 Task: Find connections with filter location Bālāghāt with filter topic #Professionalwomenwith filter profile language Spanish with filter current company Athenahealth with filter school Chaudhary Charan Singh Haryana Agricultural University with filter industry Seafood Product Manufacturing with filter service category HR Consulting with filter keywords title C-Level or C-Suite.
Action: Mouse moved to (533, 66)
Screenshot: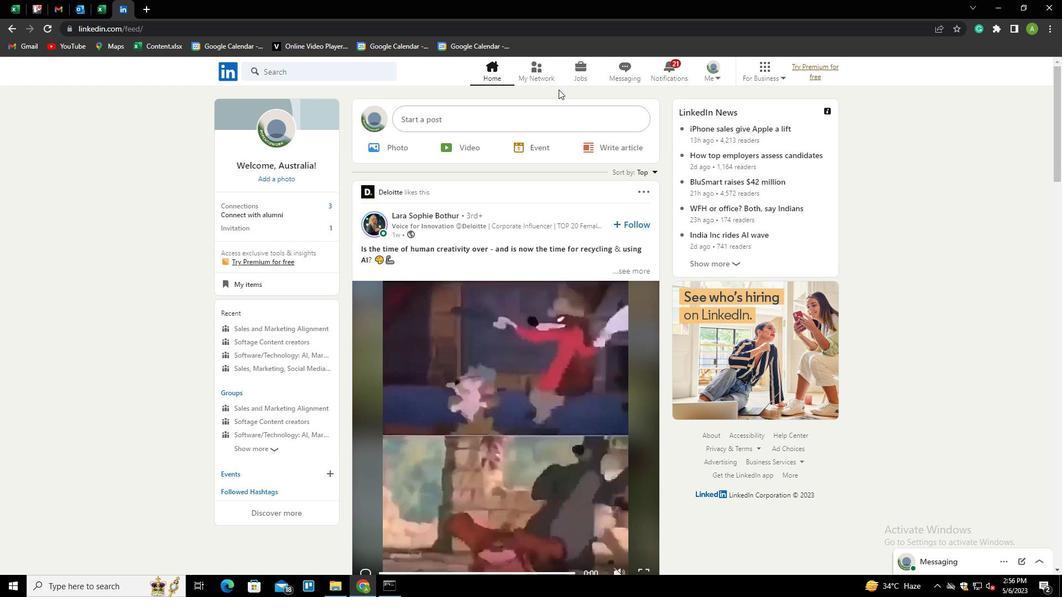 
Action: Mouse pressed left at (533, 66)
Screenshot: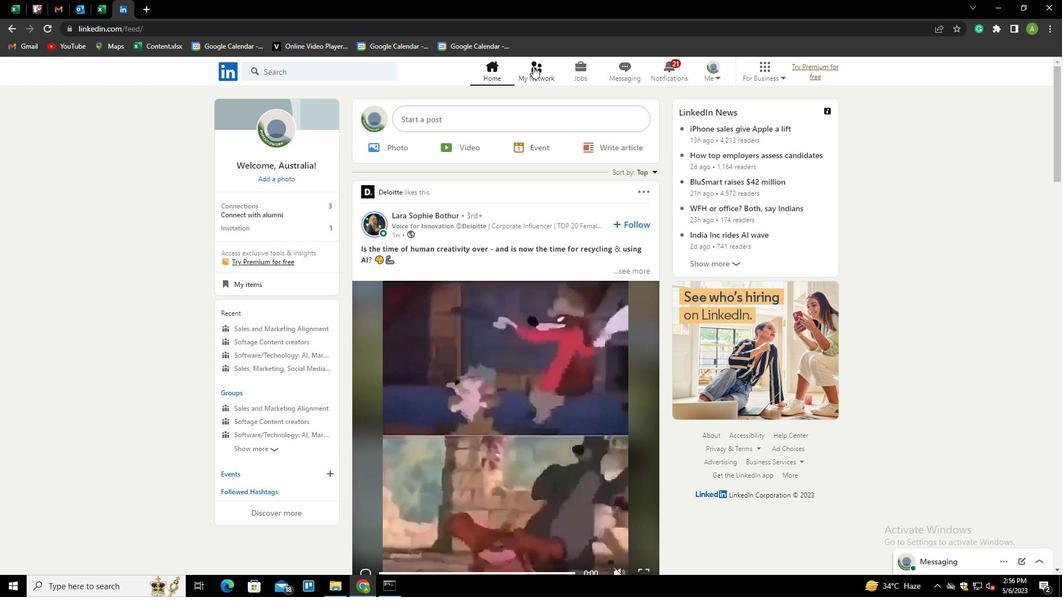 
Action: Mouse moved to (280, 134)
Screenshot: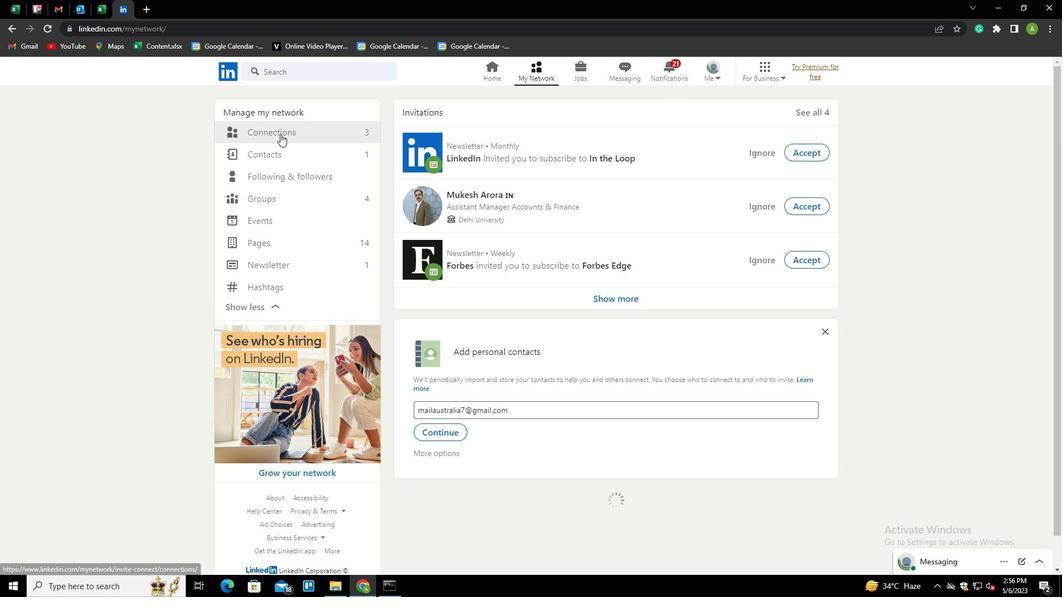 
Action: Mouse pressed left at (280, 134)
Screenshot: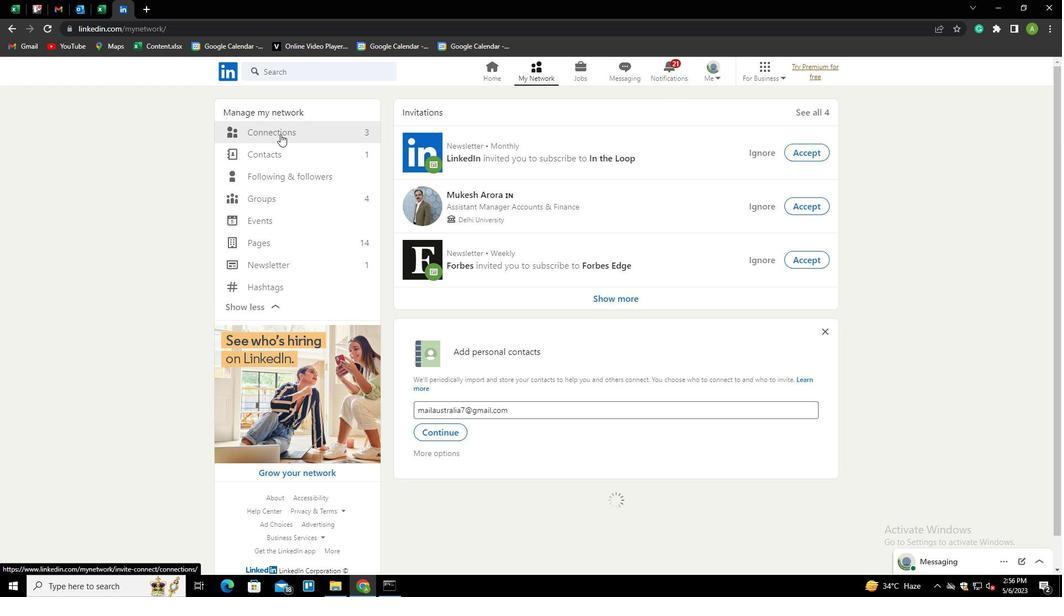 
Action: Mouse moved to (623, 132)
Screenshot: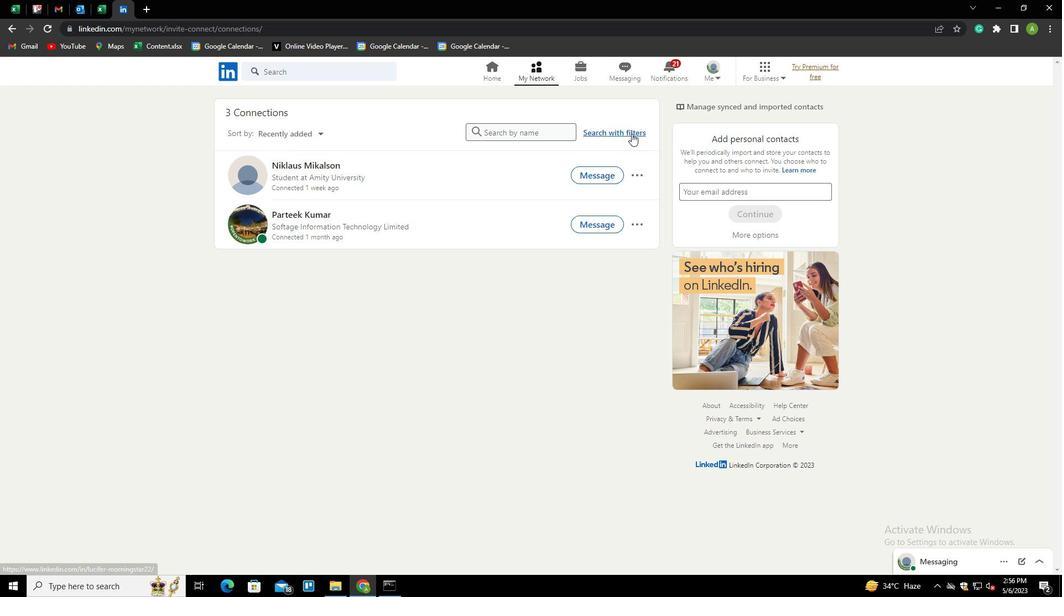 
Action: Mouse pressed left at (623, 132)
Screenshot: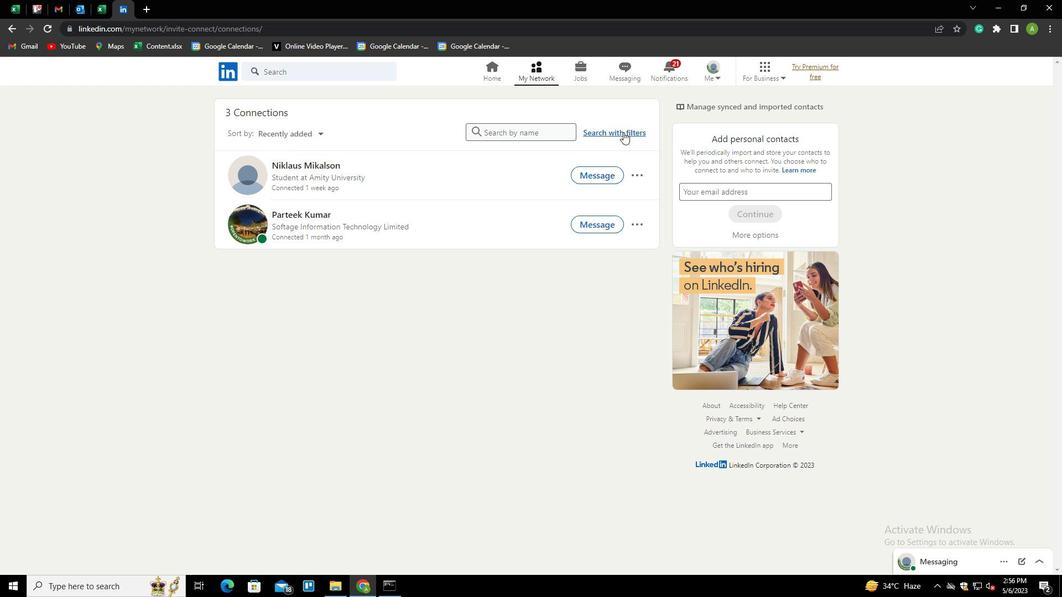 
Action: Mouse moved to (566, 103)
Screenshot: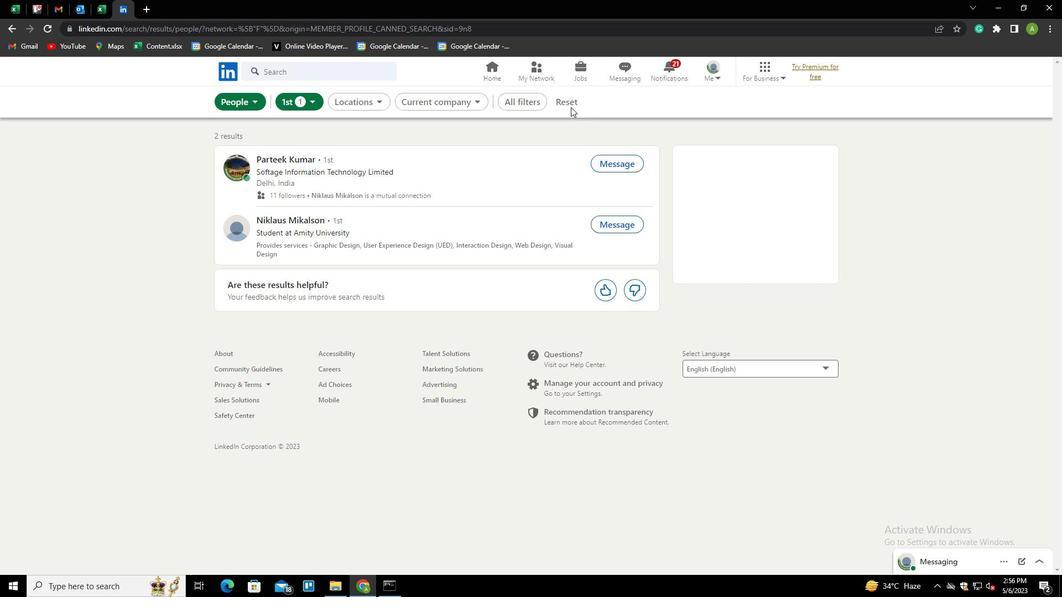 
Action: Mouse pressed left at (566, 103)
Screenshot: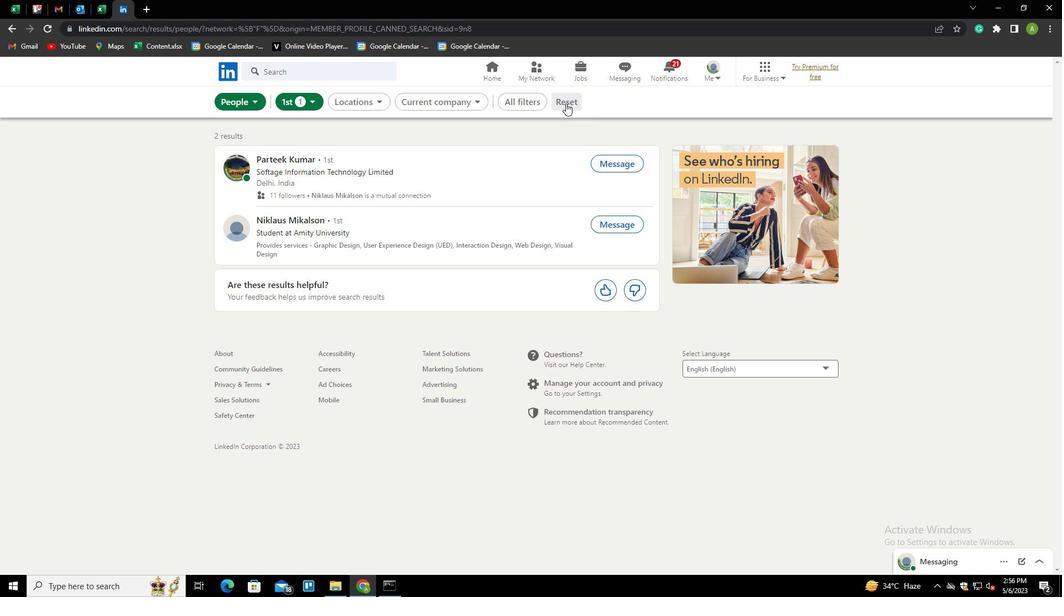 
Action: Mouse moved to (546, 102)
Screenshot: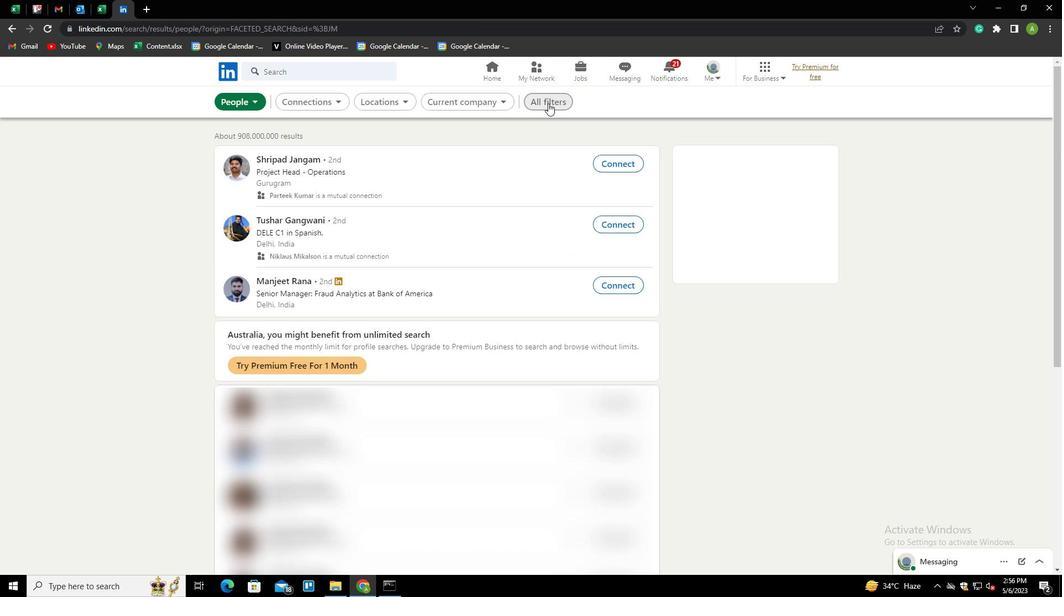 
Action: Mouse pressed left at (546, 102)
Screenshot: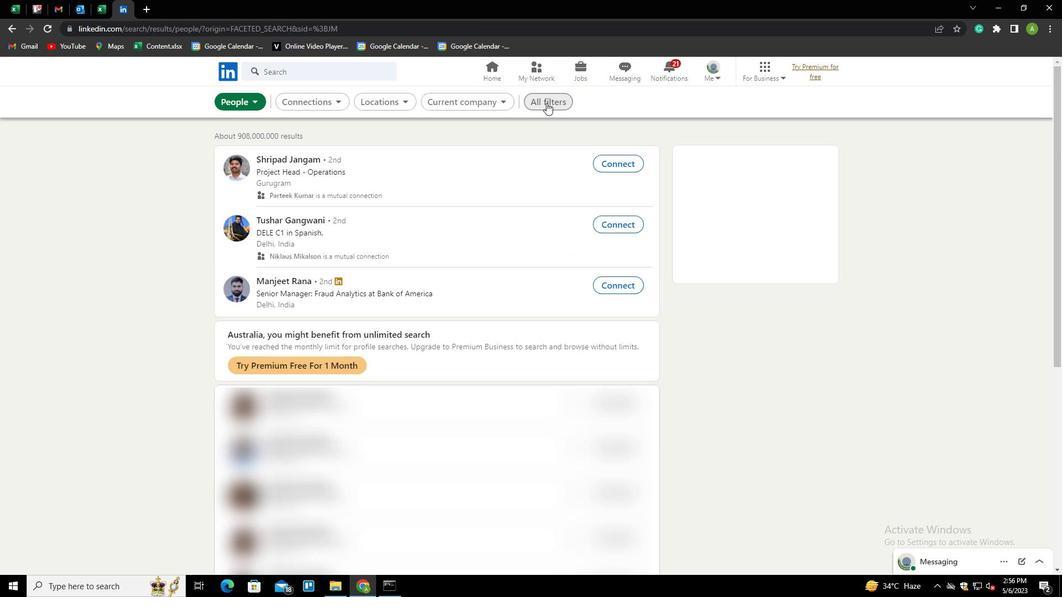 
Action: Mouse moved to (824, 300)
Screenshot: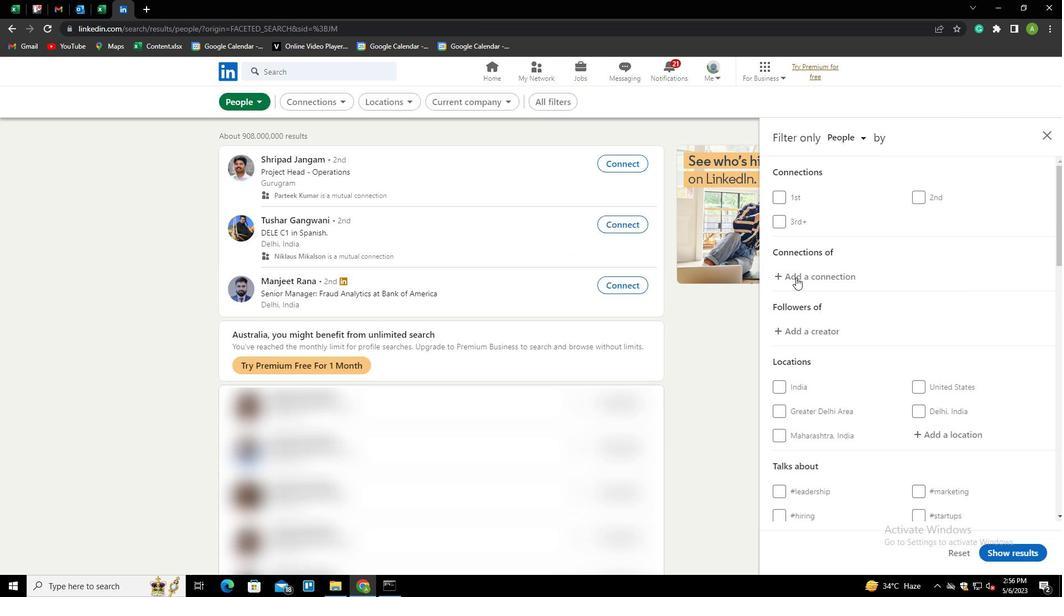 
Action: Mouse scrolled (824, 299) with delta (0, 0)
Screenshot: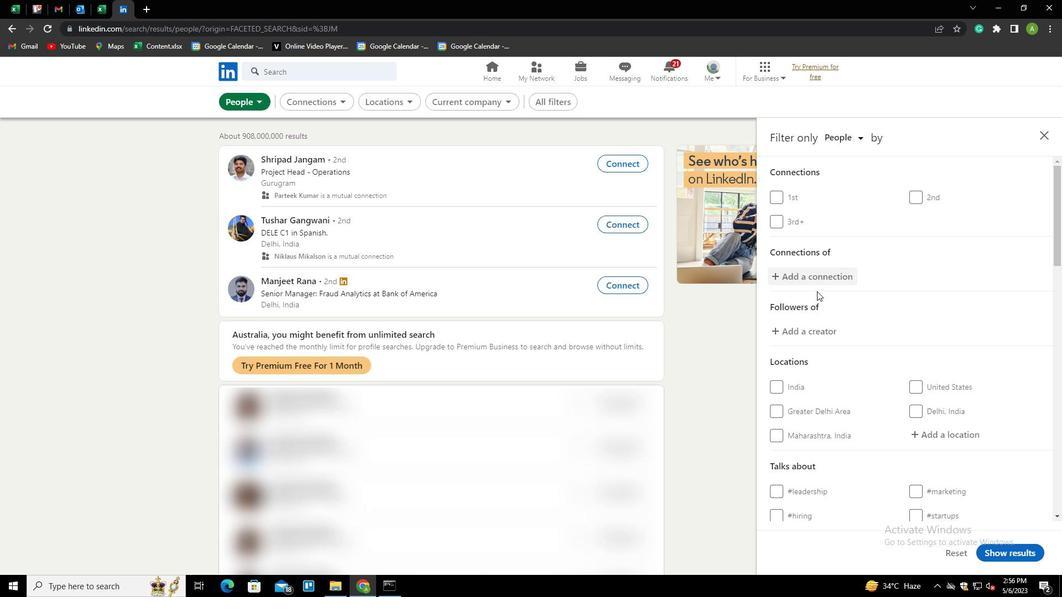 
Action: Mouse scrolled (824, 299) with delta (0, 0)
Screenshot: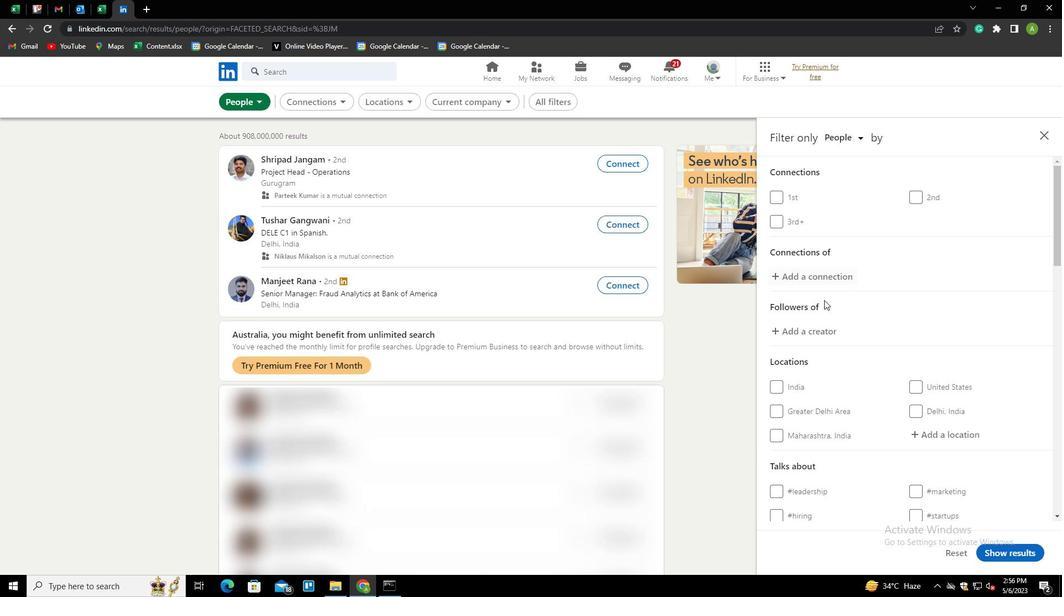 
Action: Mouse moved to (940, 321)
Screenshot: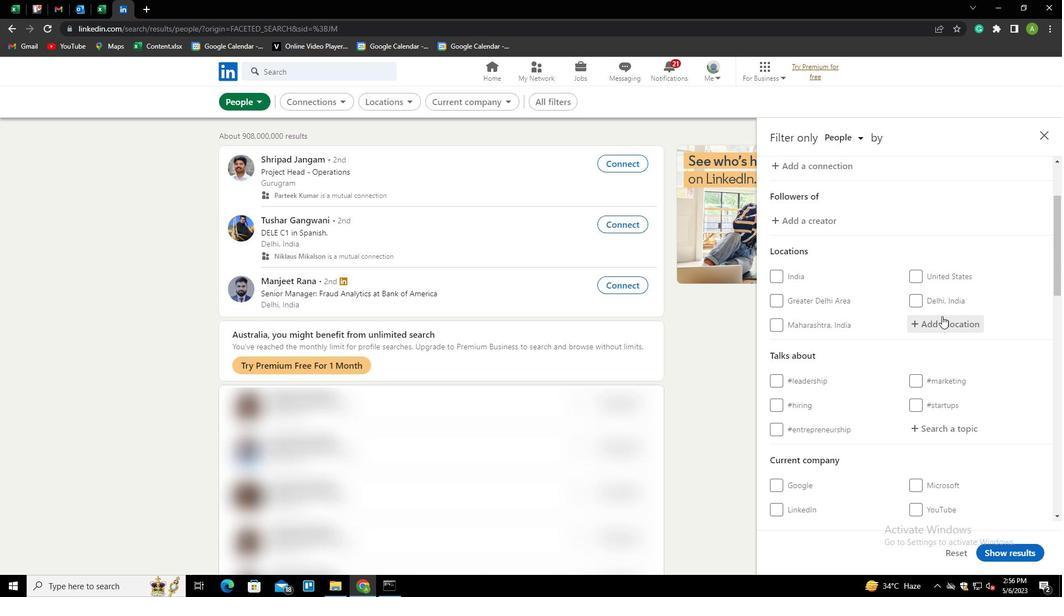 
Action: Mouse pressed left at (940, 321)
Screenshot: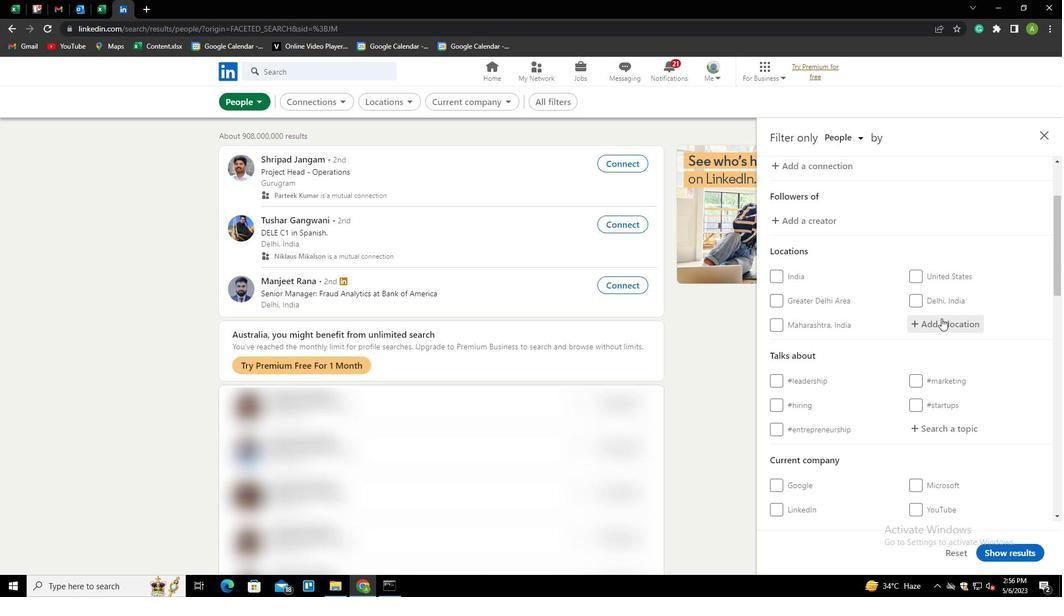 
Action: Key pressed <Key.shift>BALAGHAT<Key.down><Key.enter>
Screenshot: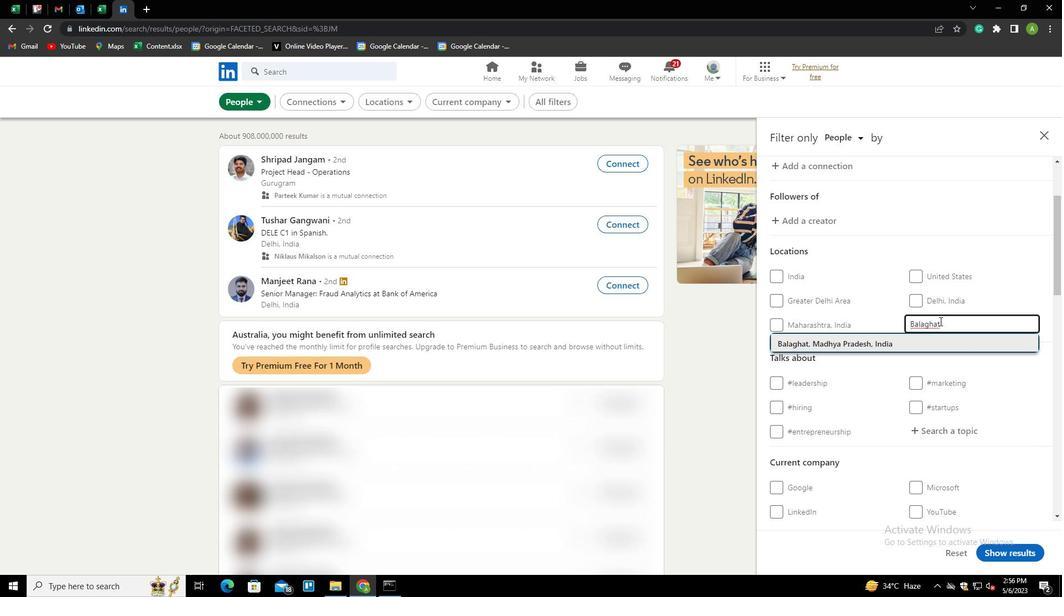 
Action: Mouse scrolled (940, 320) with delta (0, 0)
Screenshot: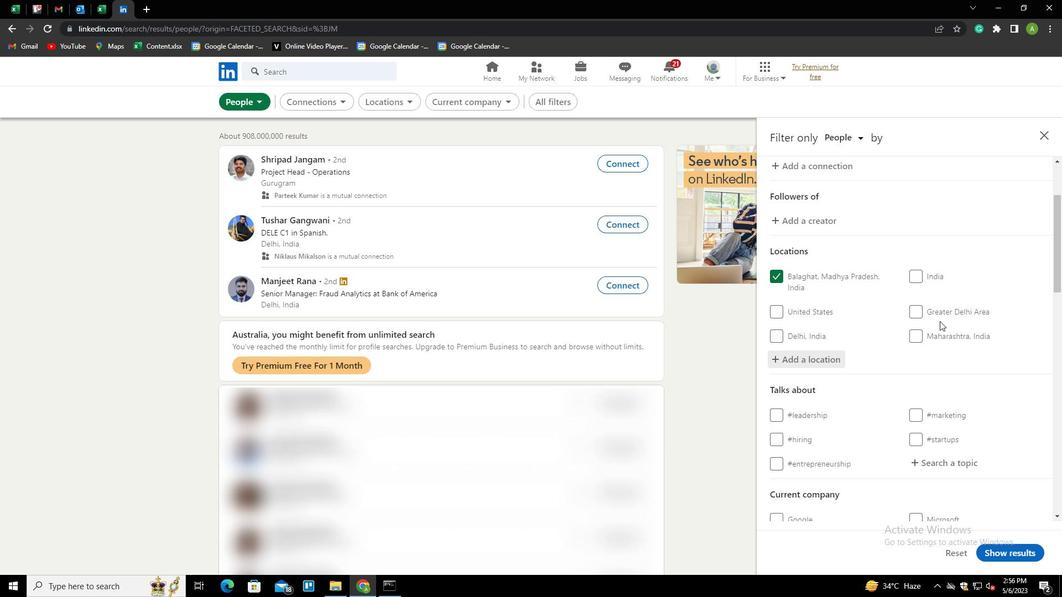
Action: Mouse scrolled (940, 320) with delta (0, 0)
Screenshot: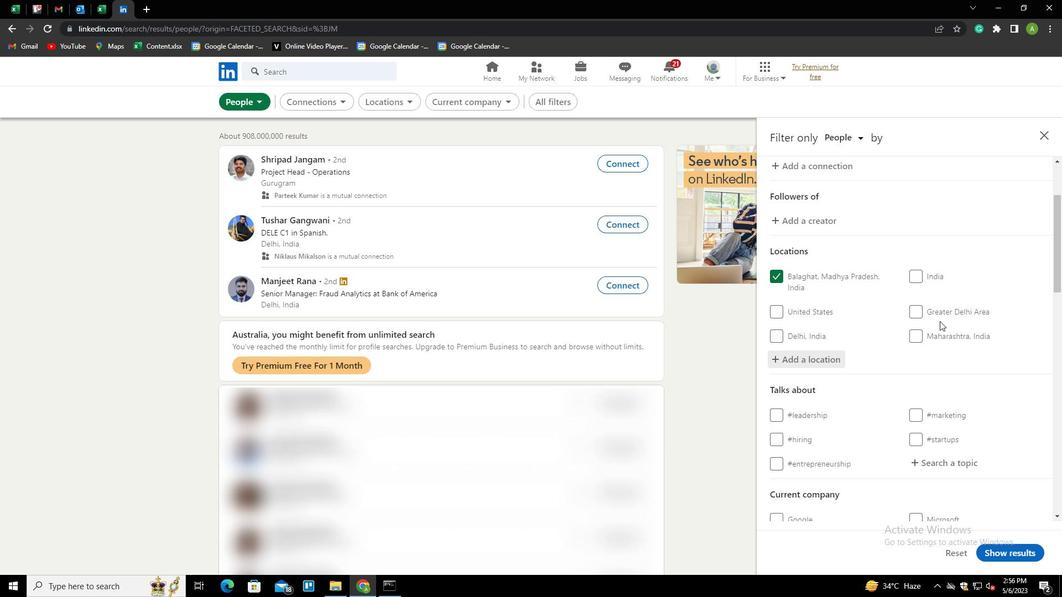 
Action: Mouse moved to (944, 348)
Screenshot: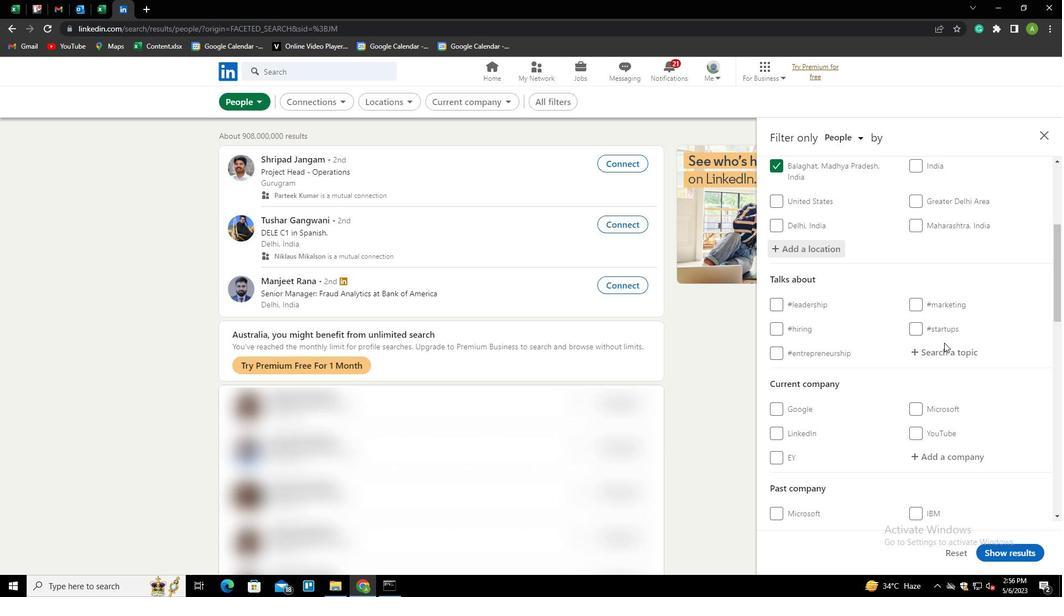 
Action: Mouse pressed left at (944, 348)
Screenshot: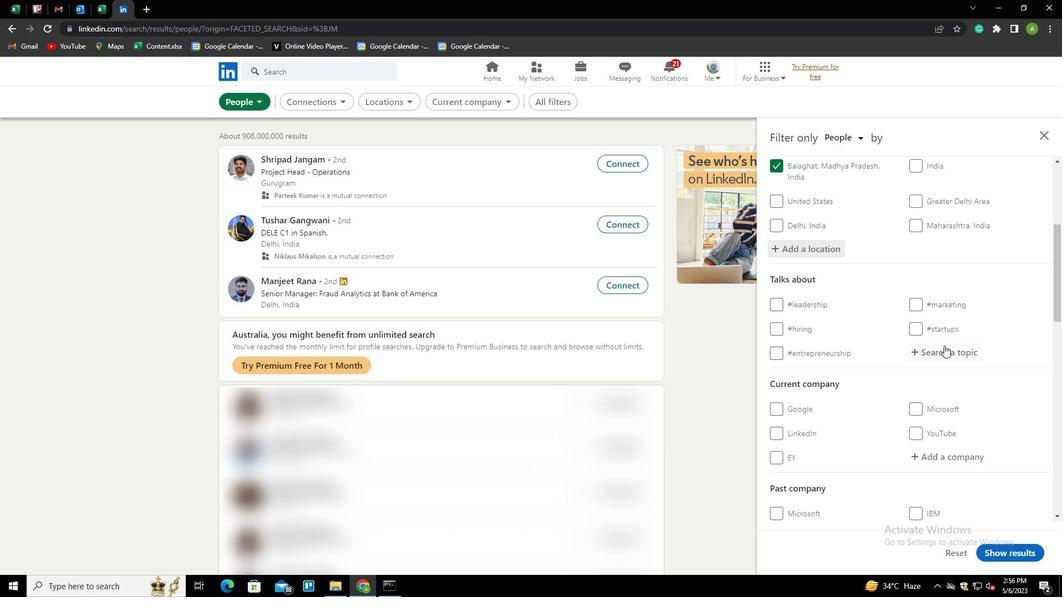 
Action: Key pressed PROFESSIONALWOMEN<Key.down><Key.enter>
Screenshot: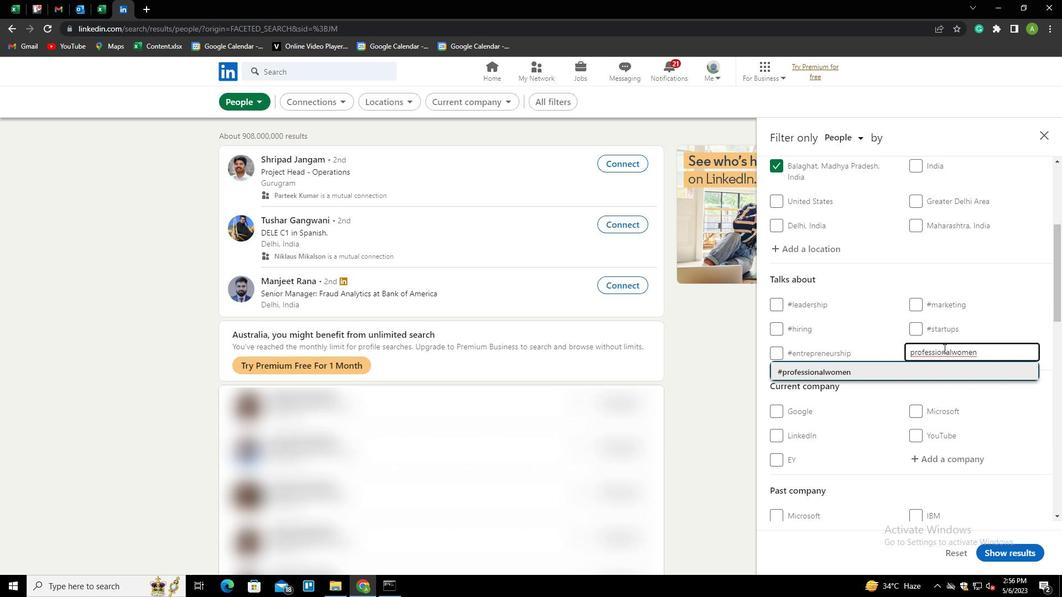 
Action: Mouse moved to (944, 349)
Screenshot: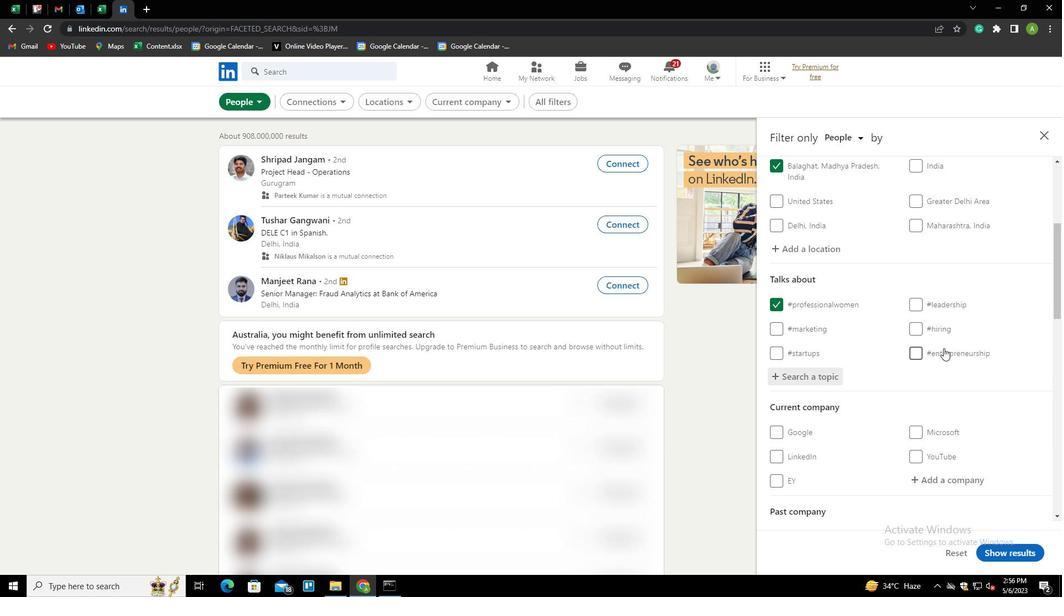 
Action: Mouse scrolled (944, 348) with delta (0, 0)
Screenshot: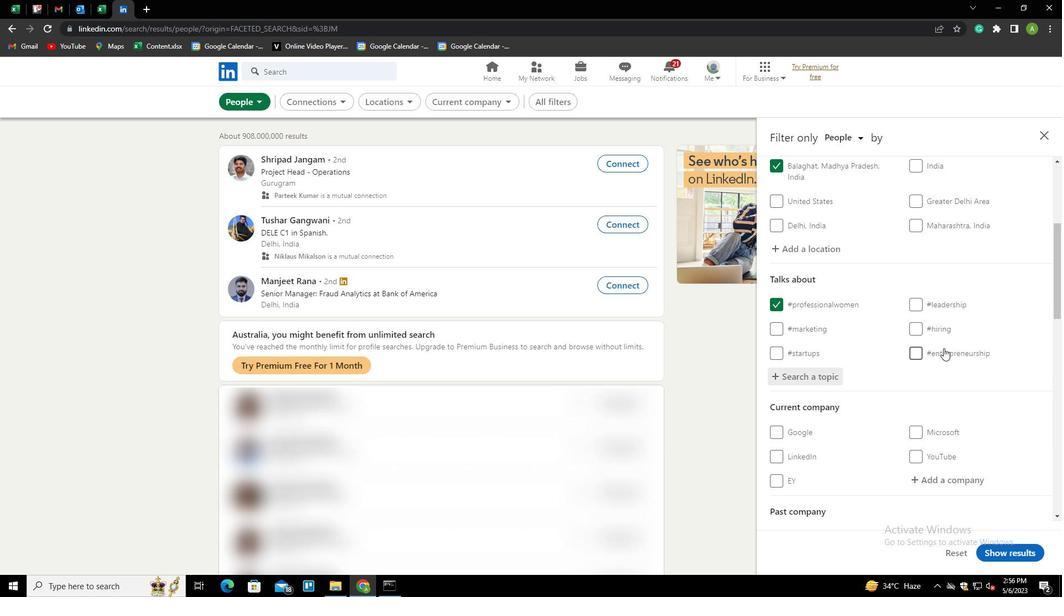 
Action: Mouse moved to (944, 349)
Screenshot: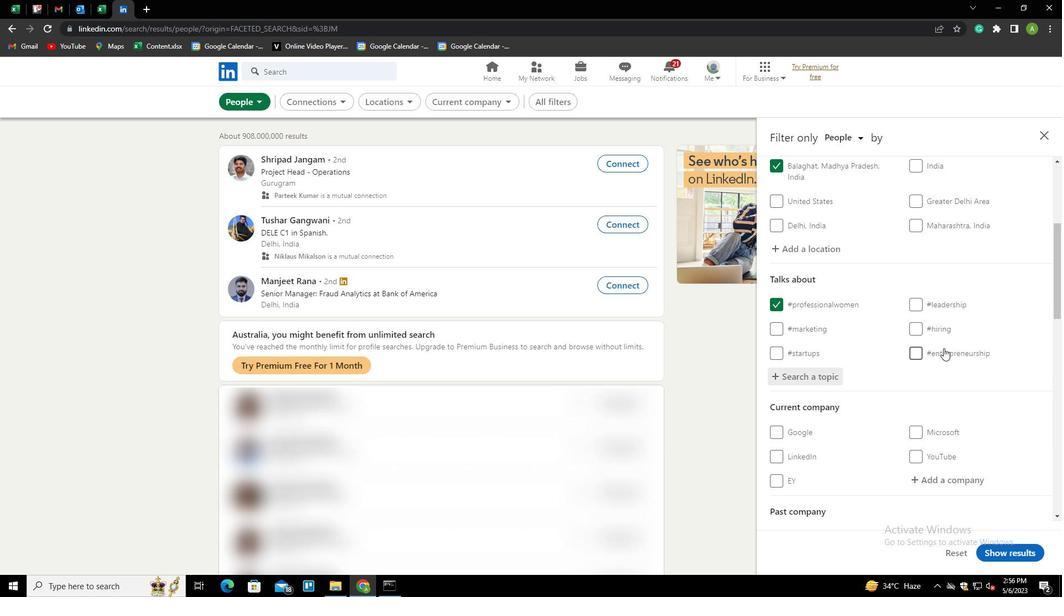 
Action: Mouse scrolled (944, 349) with delta (0, 0)
Screenshot: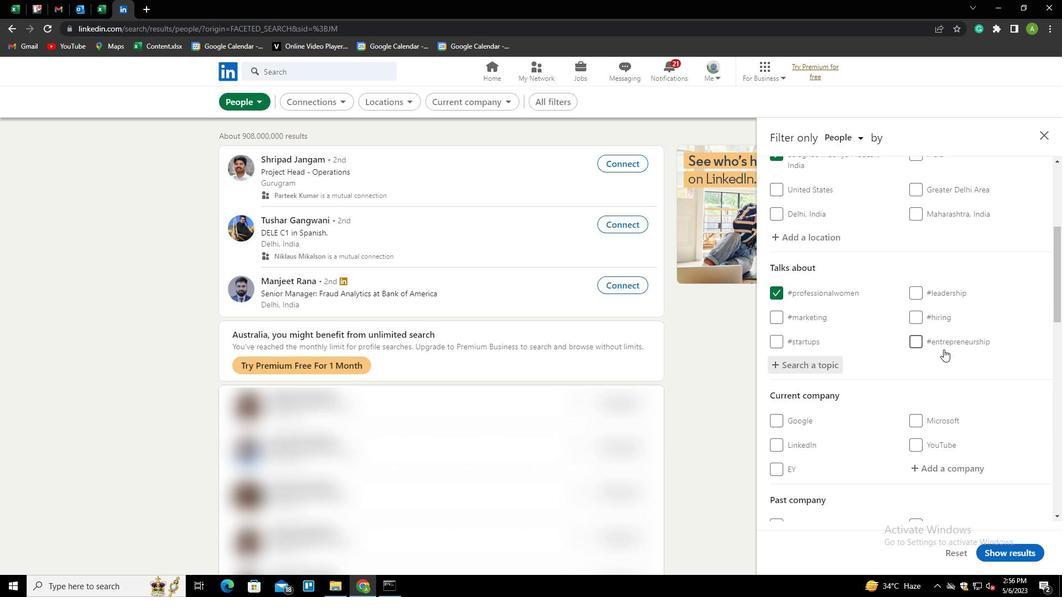 
Action: Mouse moved to (944, 349)
Screenshot: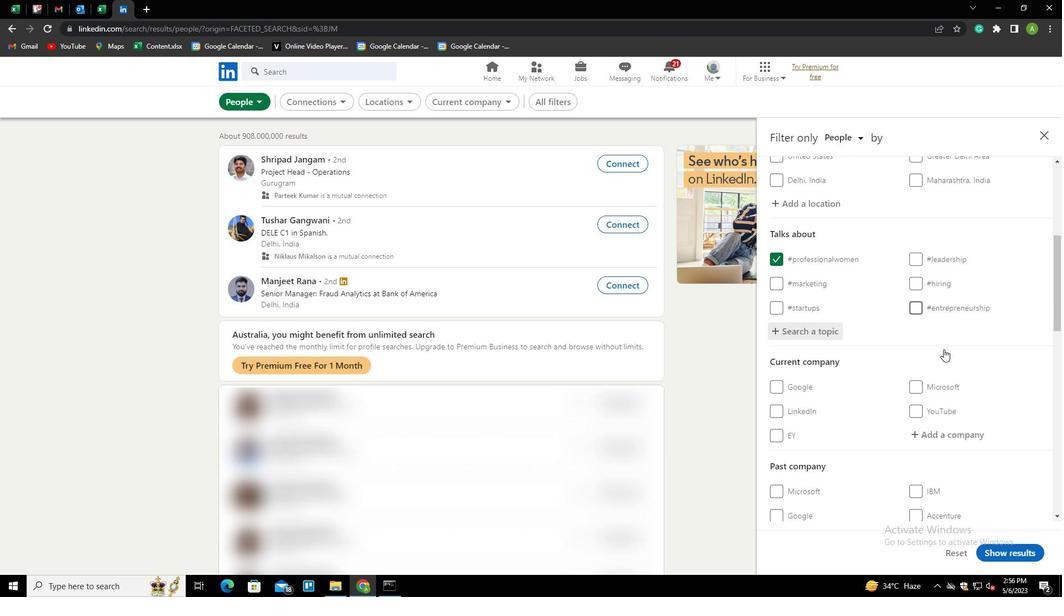 
Action: Mouse scrolled (944, 349) with delta (0, 0)
Screenshot: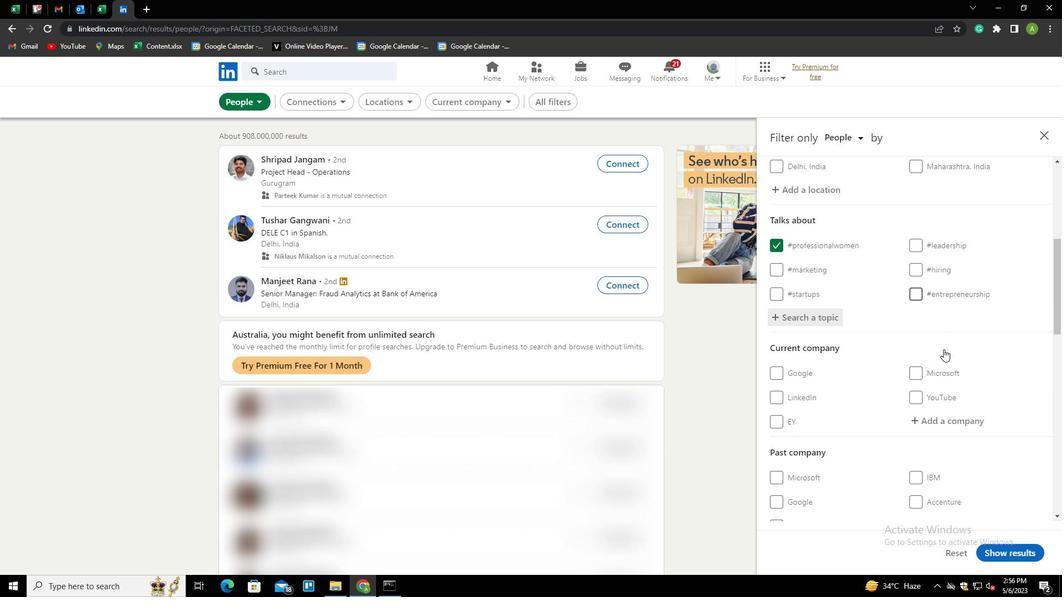 
Action: Mouse scrolled (944, 349) with delta (0, 0)
Screenshot: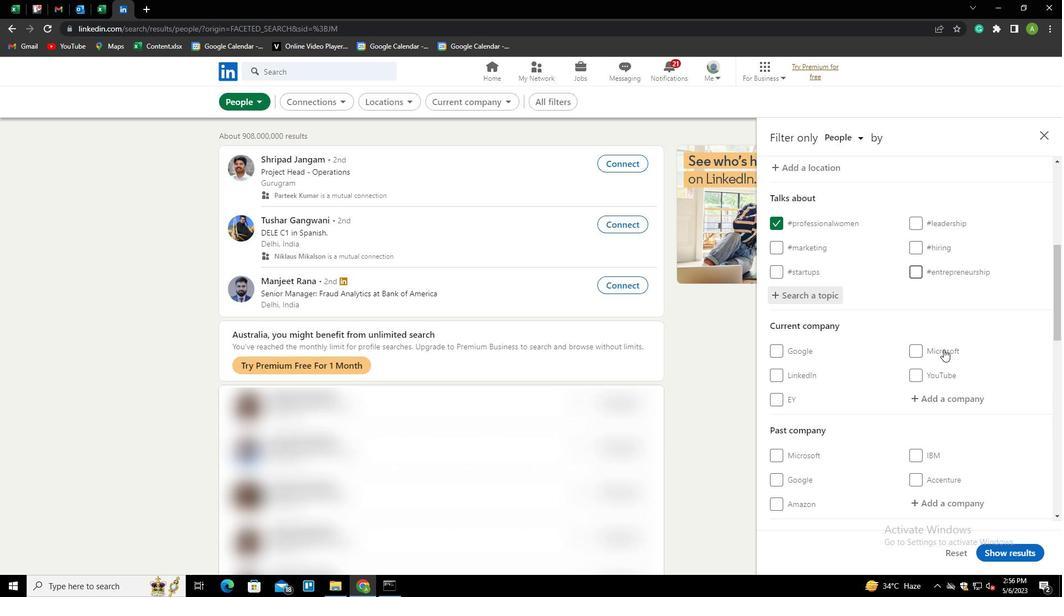 
Action: Mouse scrolled (944, 349) with delta (0, 0)
Screenshot: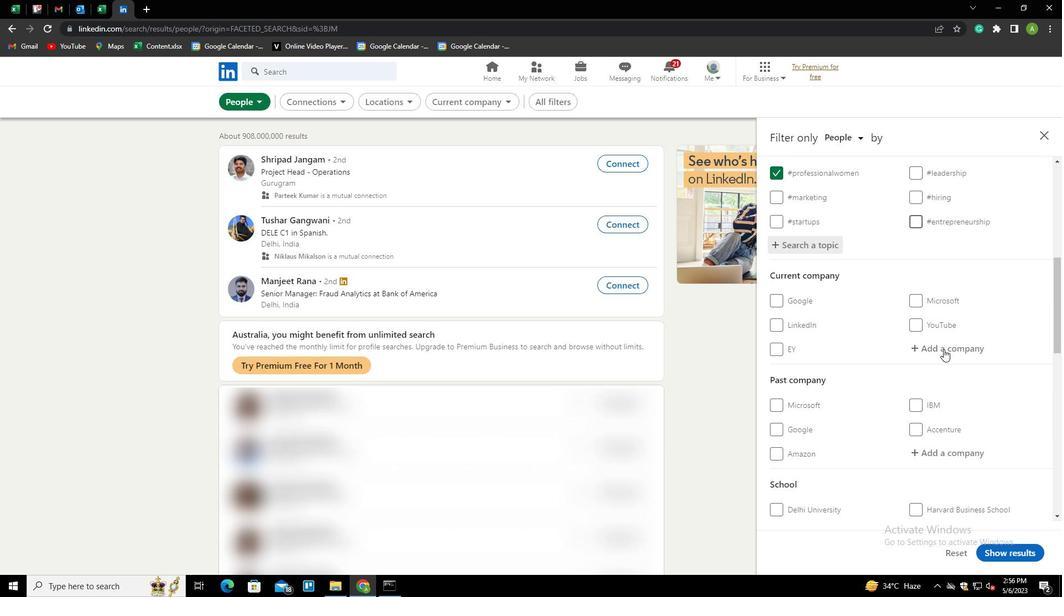 
Action: Mouse moved to (945, 351)
Screenshot: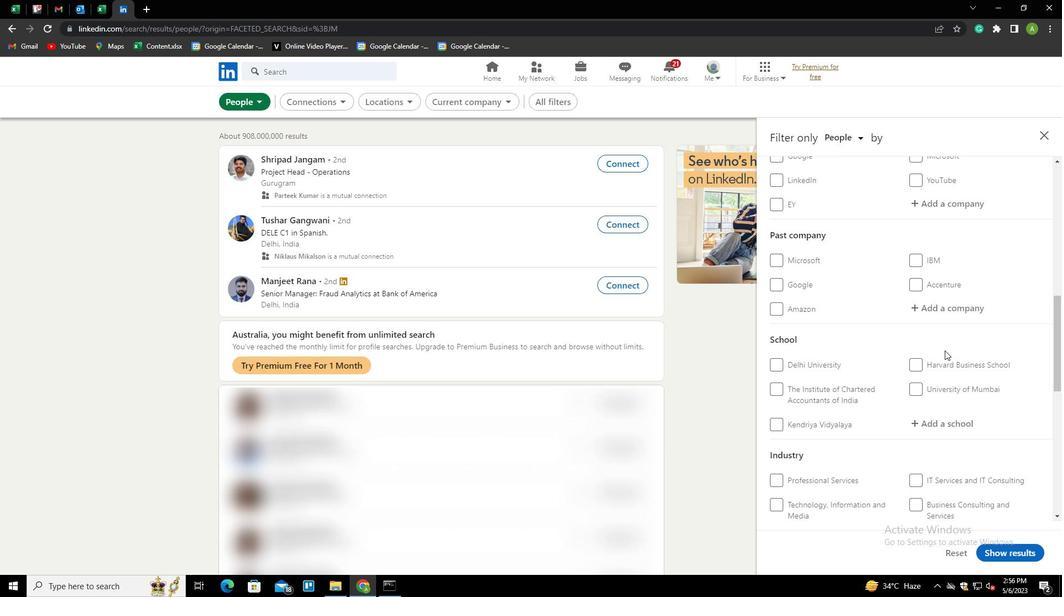 
Action: Mouse scrolled (945, 350) with delta (0, 0)
Screenshot: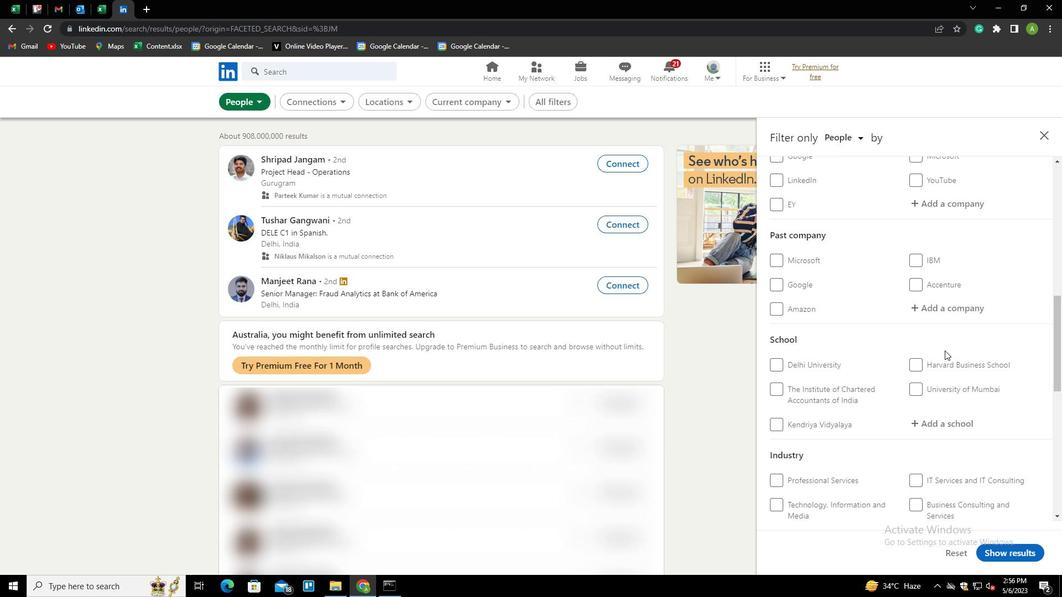 
Action: Mouse moved to (945, 353)
Screenshot: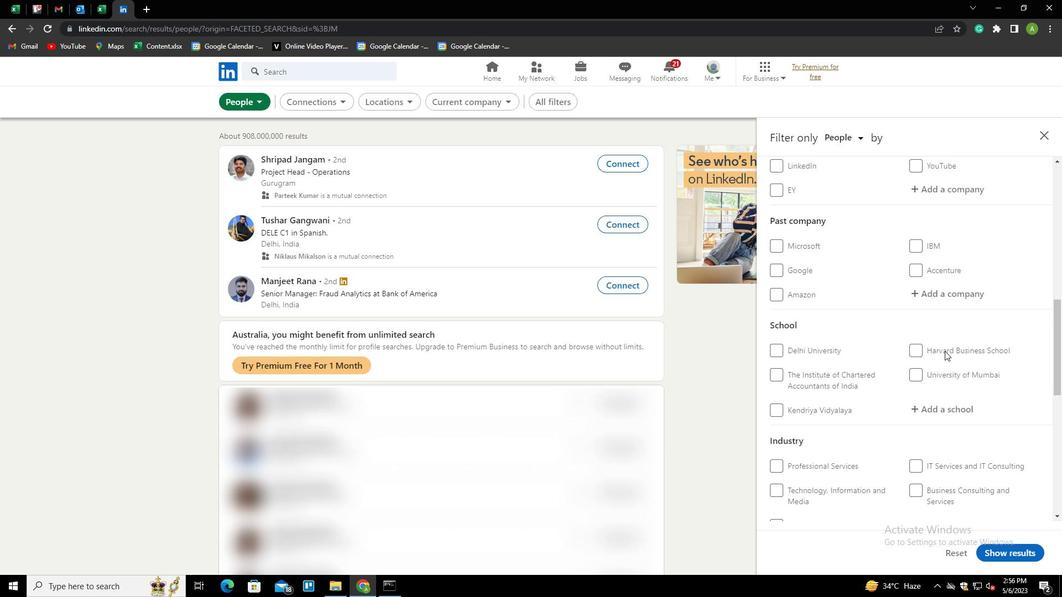 
Action: Mouse scrolled (945, 353) with delta (0, 0)
Screenshot: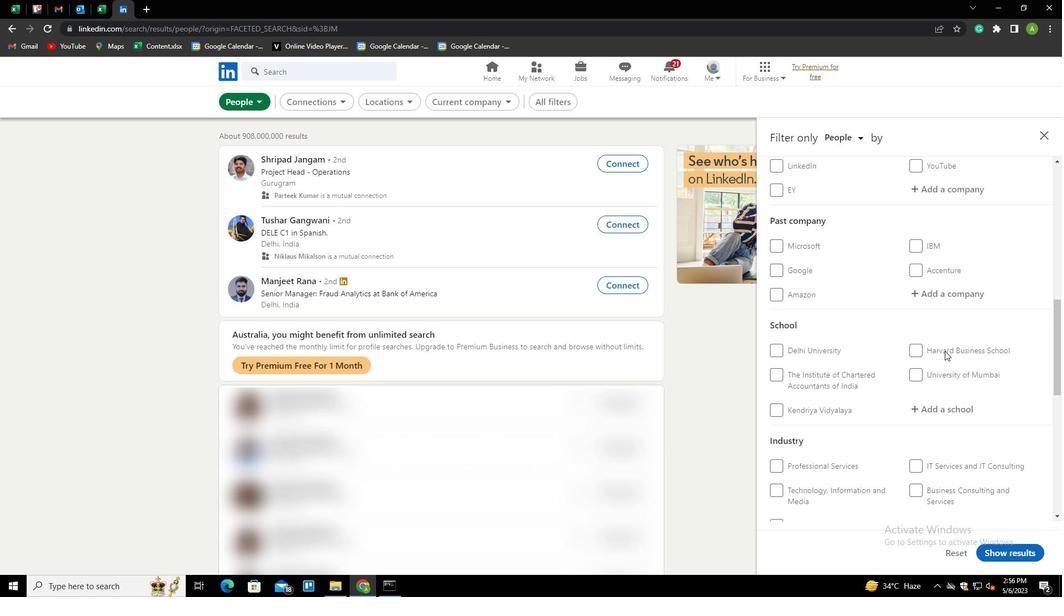 
Action: Mouse scrolled (945, 353) with delta (0, 0)
Screenshot: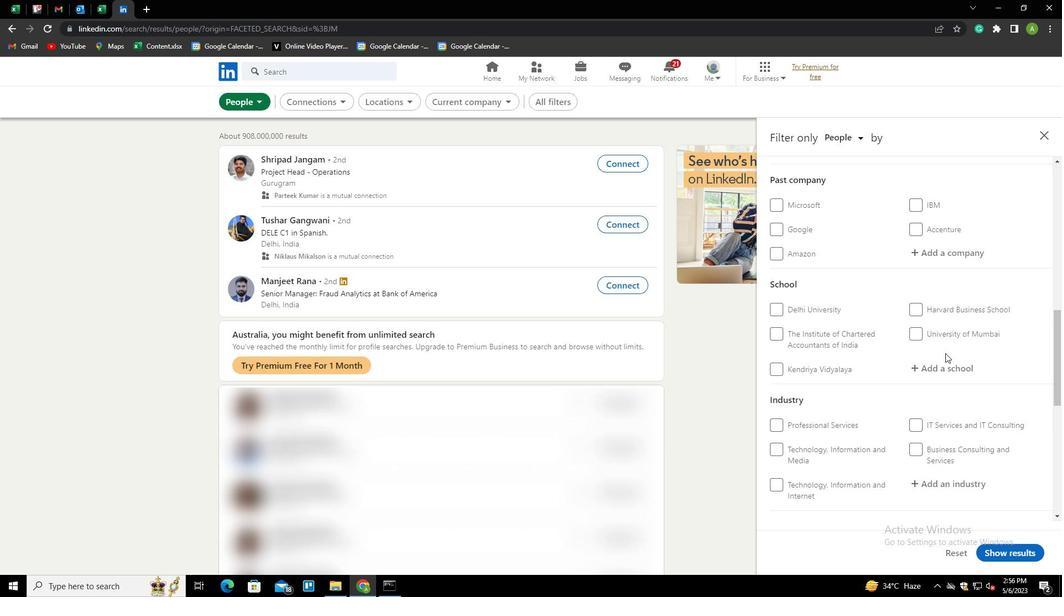 
Action: Mouse scrolled (945, 353) with delta (0, 0)
Screenshot: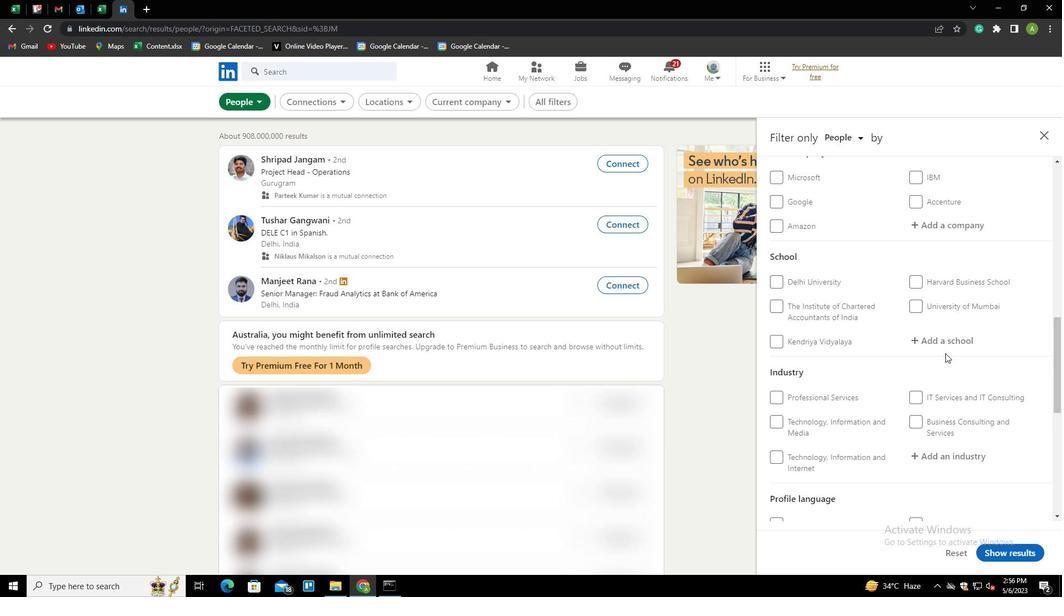 
Action: Mouse scrolled (945, 353) with delta (0, 0)
Screenshot: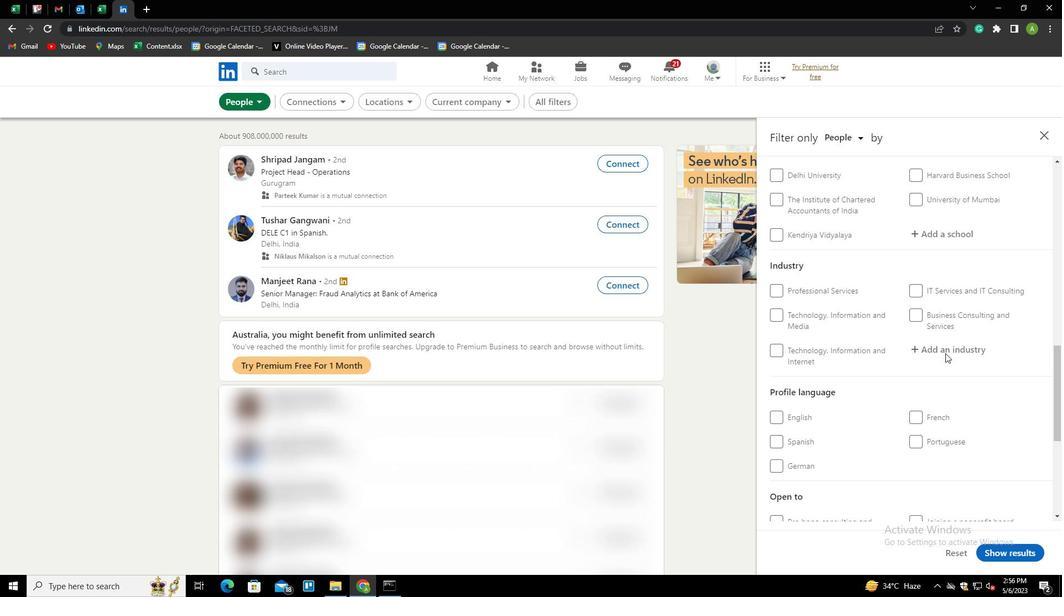 
Action: Mouse moved to (804, 357)
Screenshot: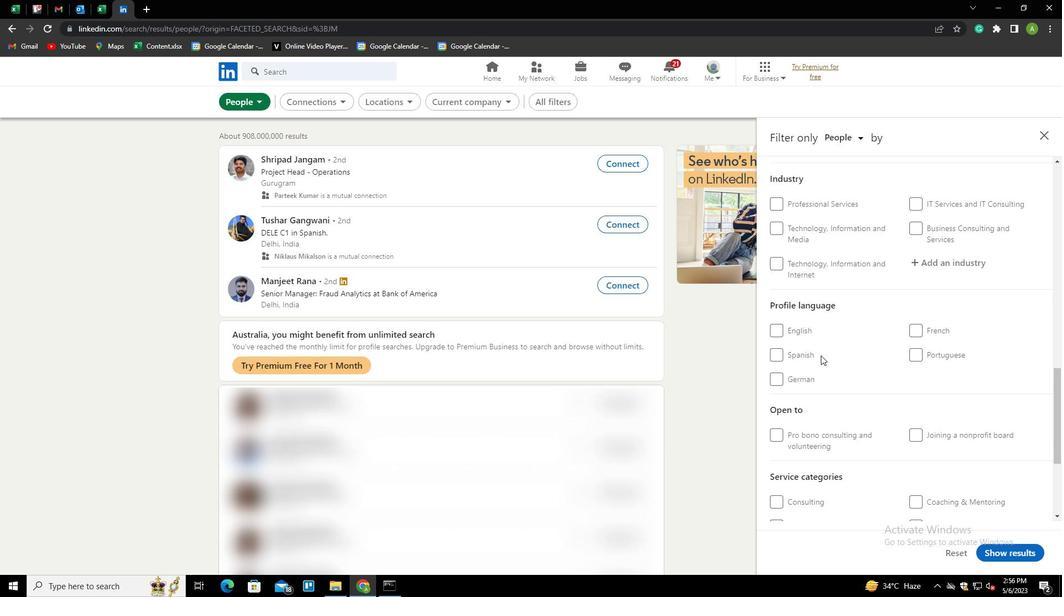 
Action: Mouse pressed left at (804, 357)
Screenshot: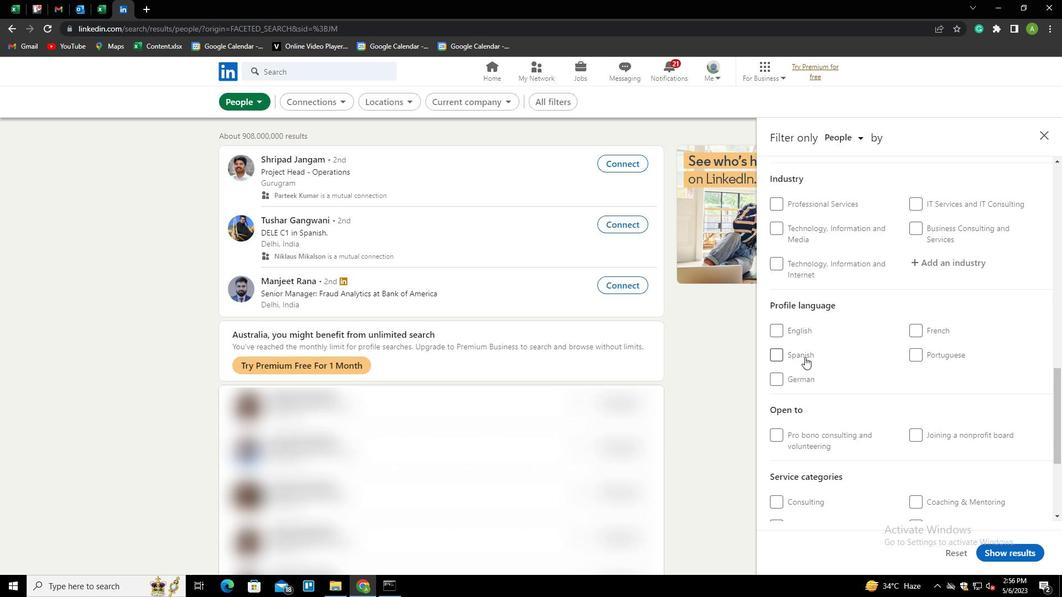 
Action: Mouse moved to (895, 351)
Screenshot: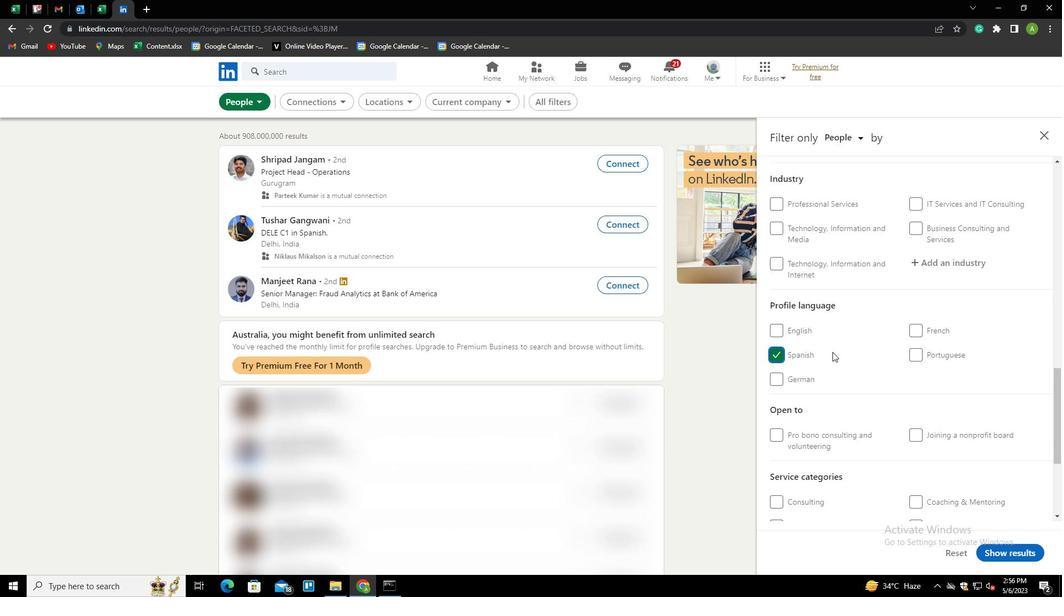 
Action: Mouse scrolled (895, 352) with delta (0, 0)
Screenshot: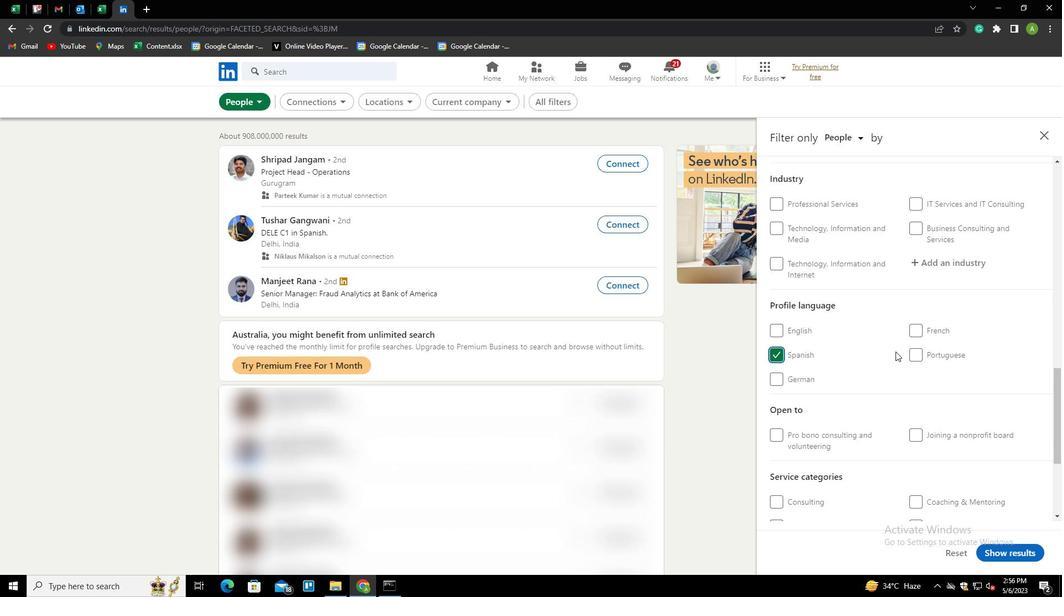 
Action: Mouse scrolled (895, 352) with delta (0, 0)
Screenshot: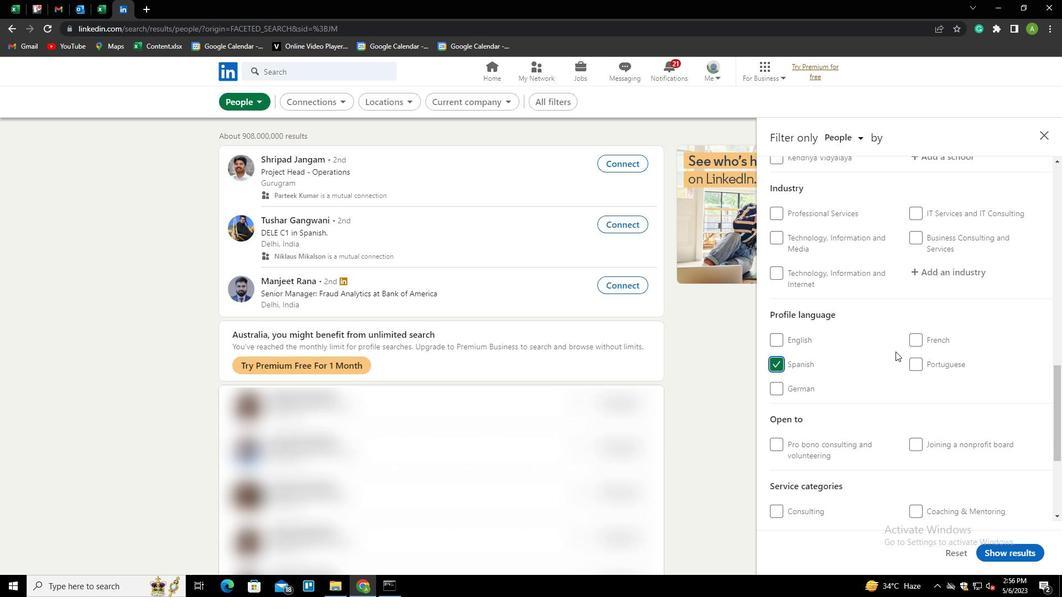 
Action: Mouse scrolled (895, 352) with delta (0, 0)
Screenshot: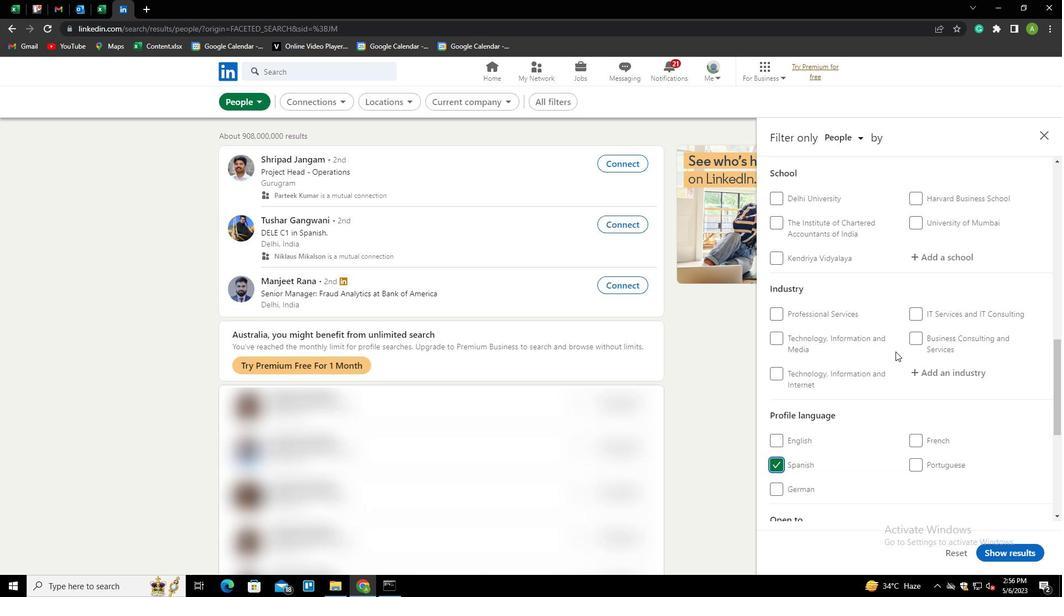 
Action: Mouse scrolled (895, 352) with delta (0, 0)
Screenshot: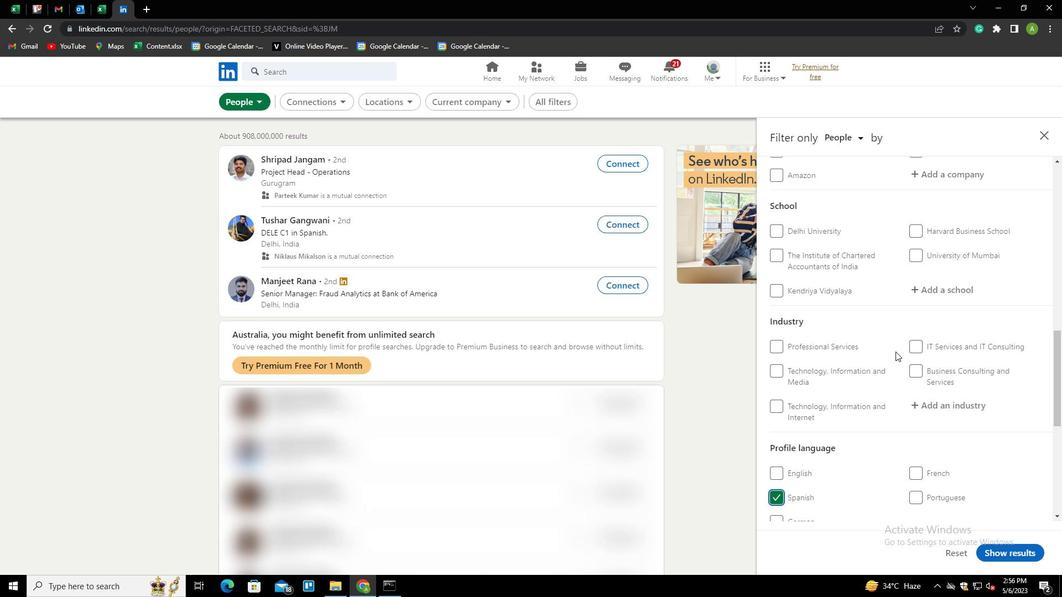 
Action: Mouse scrolled (895, 352) with delta (0, 0)
Screenshot: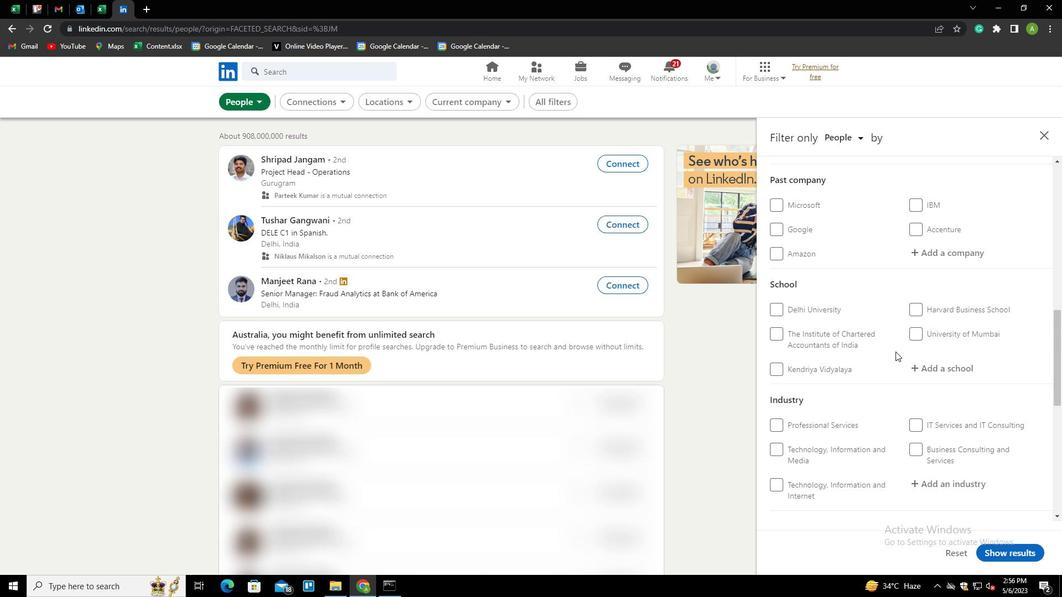 
Action: Mouse scrolled (895, 352) with delta (0, 0)
Screenshot: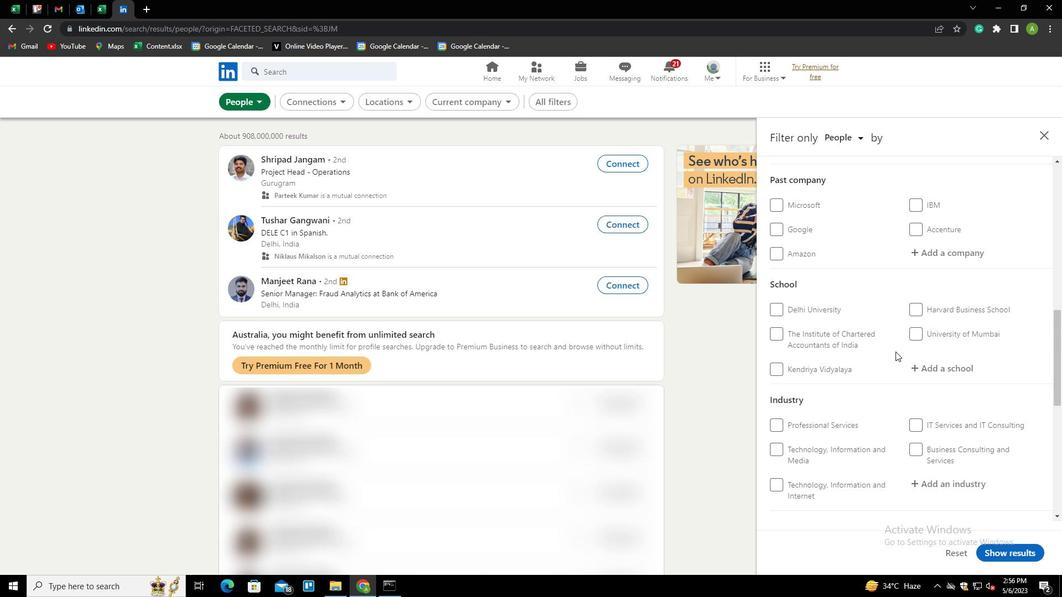 
Action: Mouse scrolled (895, 352) with delta (0, 0)
Screenshot: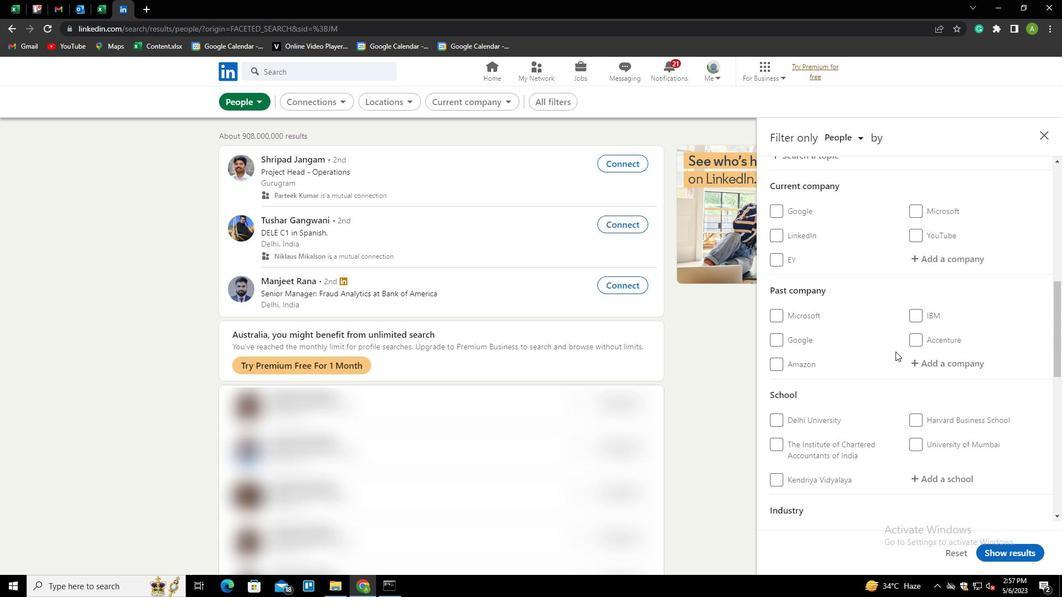 
Action: Mouse moved to (897, 351)
Screenshot: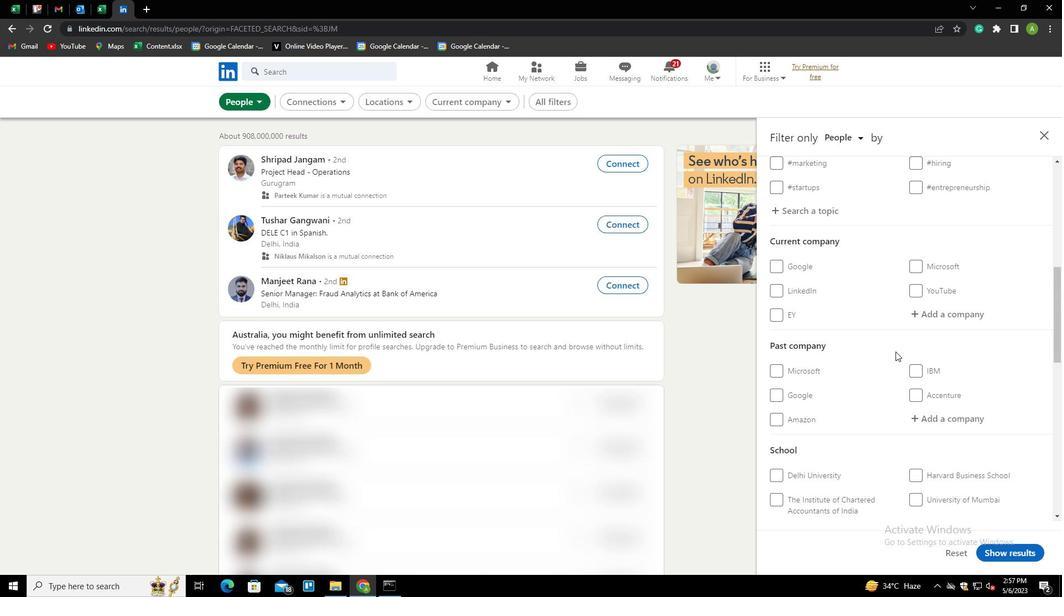 
Action: Mouse scrolled (897, 352) with delta (0, 0)
Screenshot: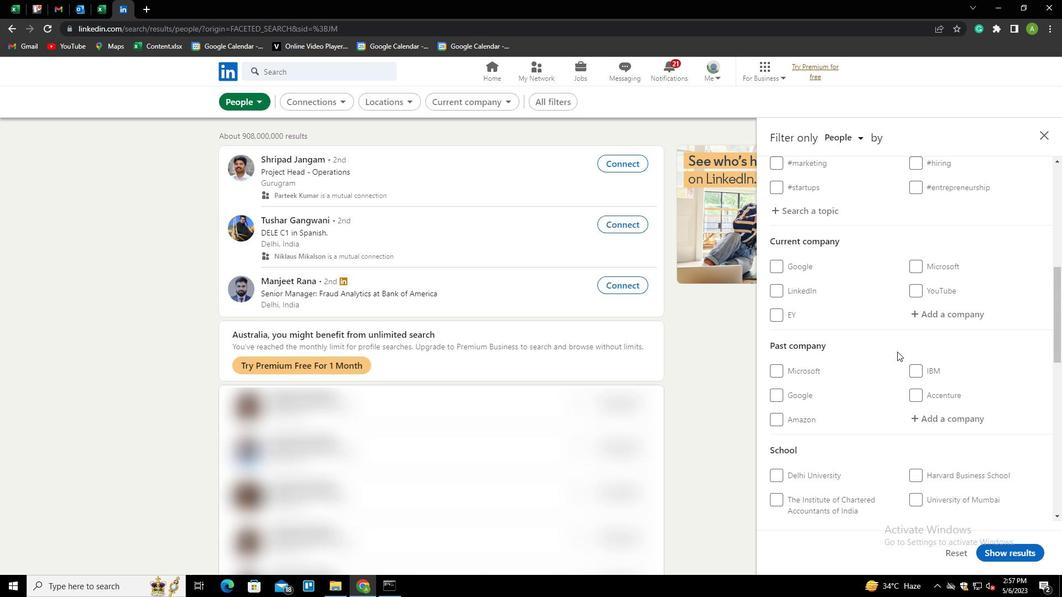 
Action: Mouse moved to (920, 370)
Screenshot: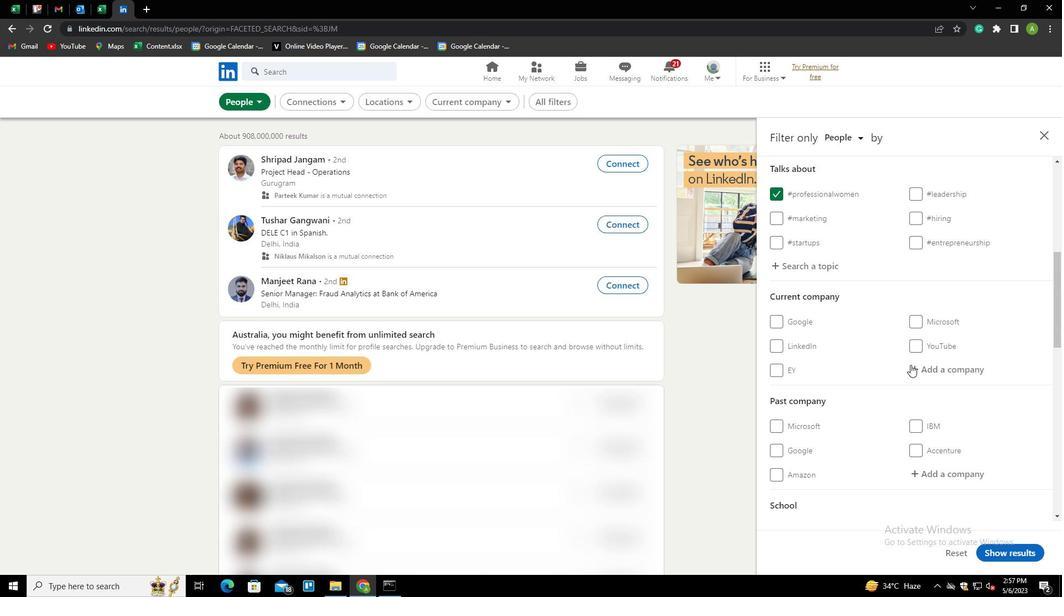 
Action: Mouse pressed left at (920, 370)
Screenshot: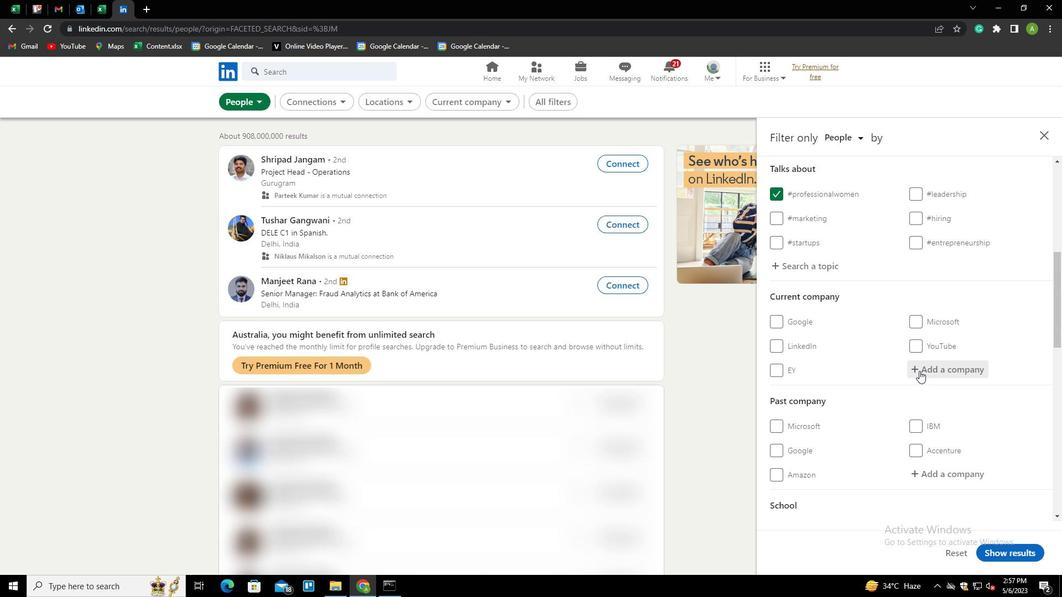 
Action: Key pressed <Key.shift>ATHENAHEALTH<Key.down><Key.enter>
Screenshot: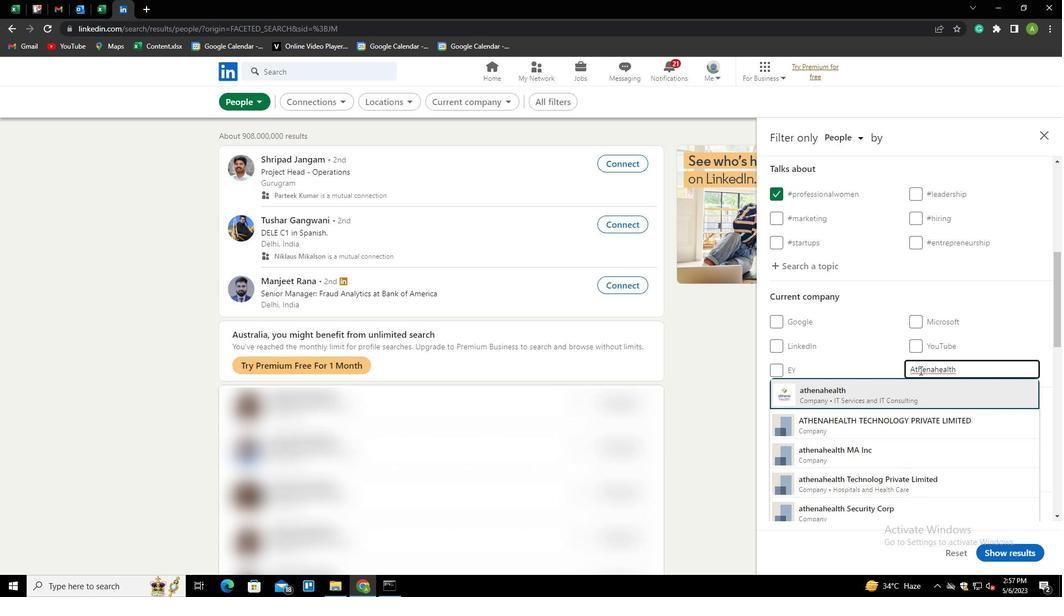 
Action: Mouse scrolled (920, 370) with delta (0, 0)
Screenshot: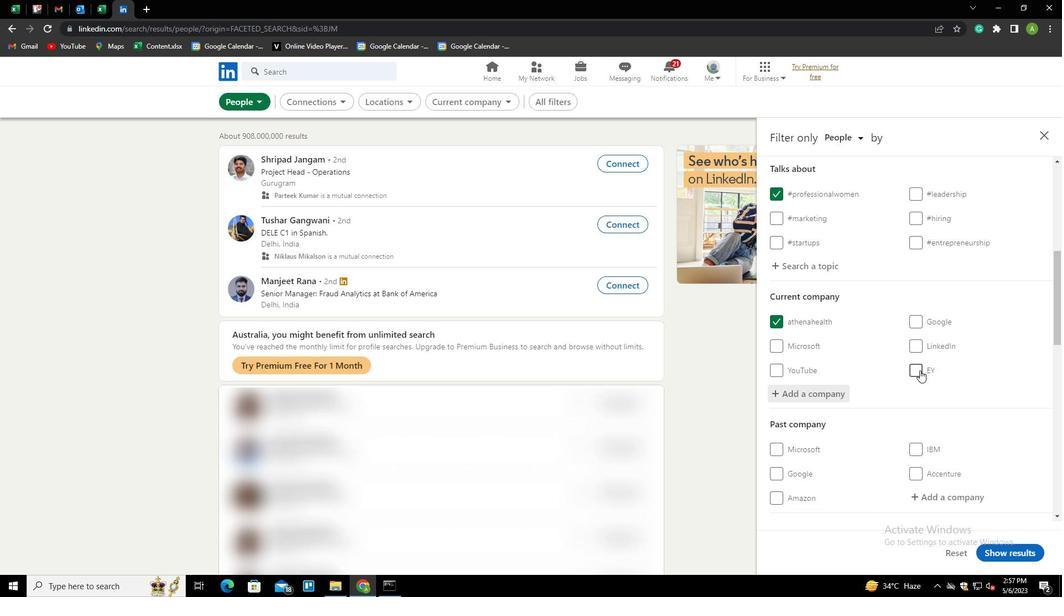 
Action: Mouse scrolled (920, 370) with delta (0, 0)
Screenshot: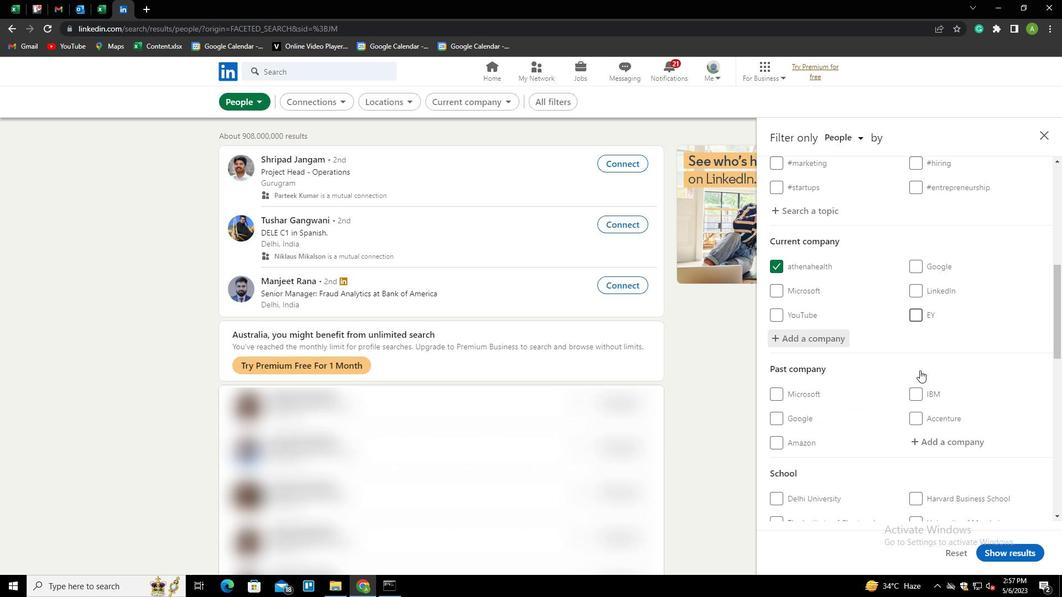 
Action: Mouse scrolled (920, 370) with delta (0, 0)
Screenshot: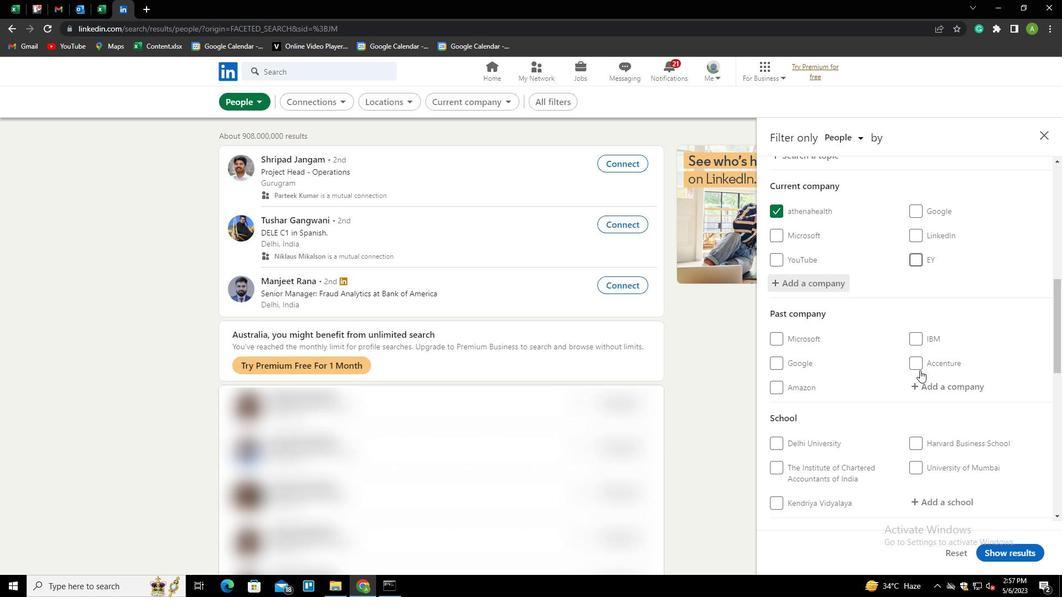 
Action: Mouse scrolled (920, 370) with delta (0, 0)
Screenshot: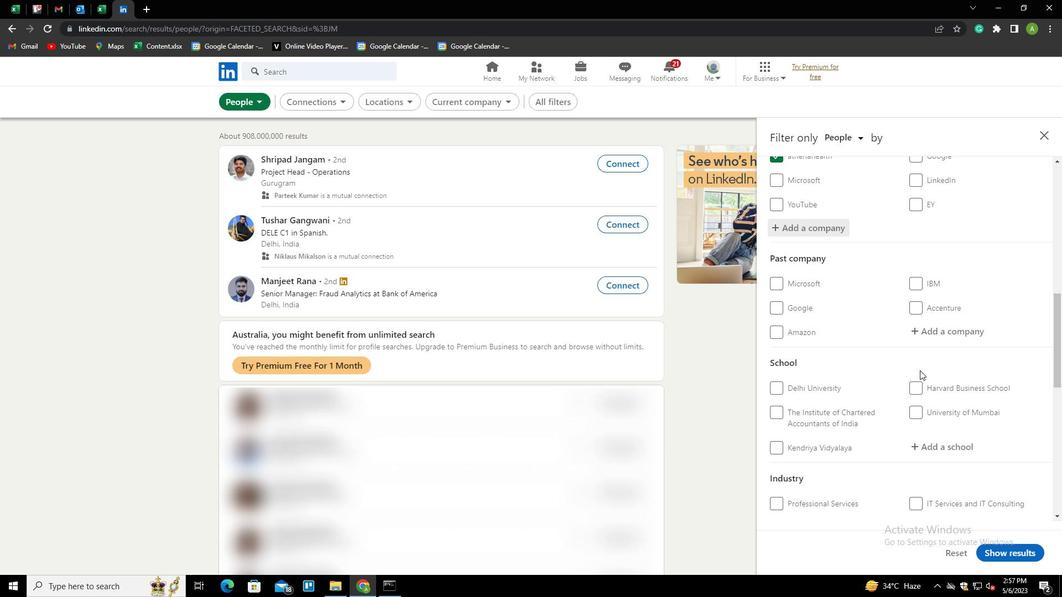 
Action: Mouse scrolled (920, 370) with delta (0, 0)
Screenshot: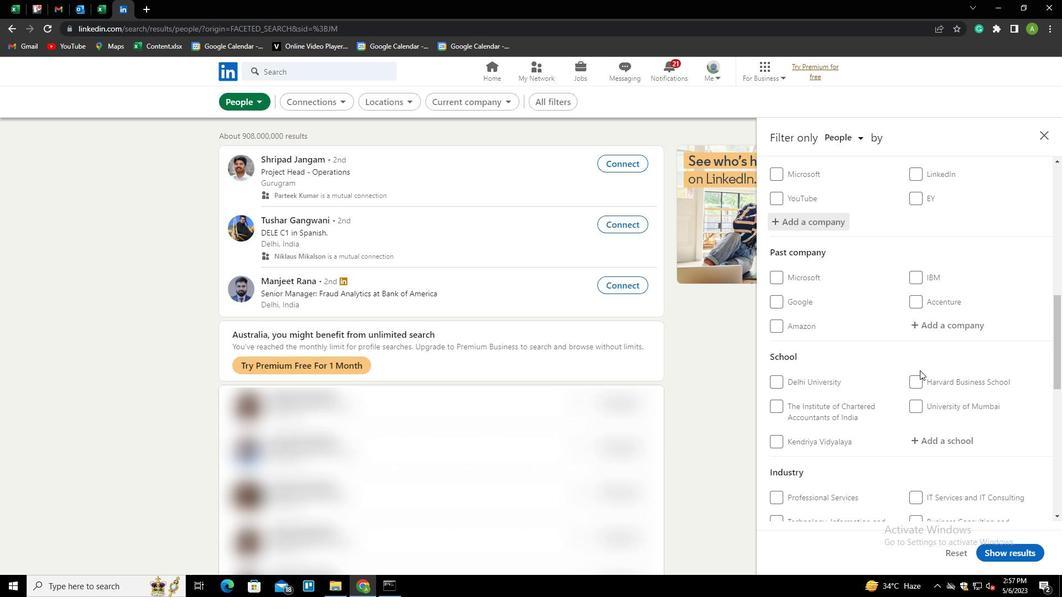 
Action: Mouse moved to (944, 336)
Screenshot: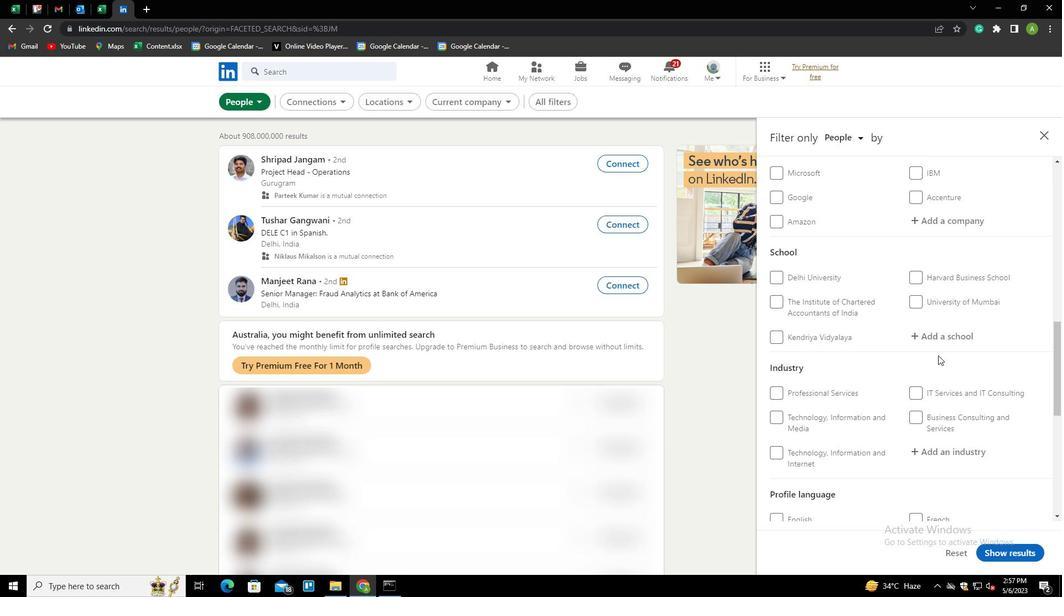 
Action: Mouse pressed left at (944, 336)
Screenshot: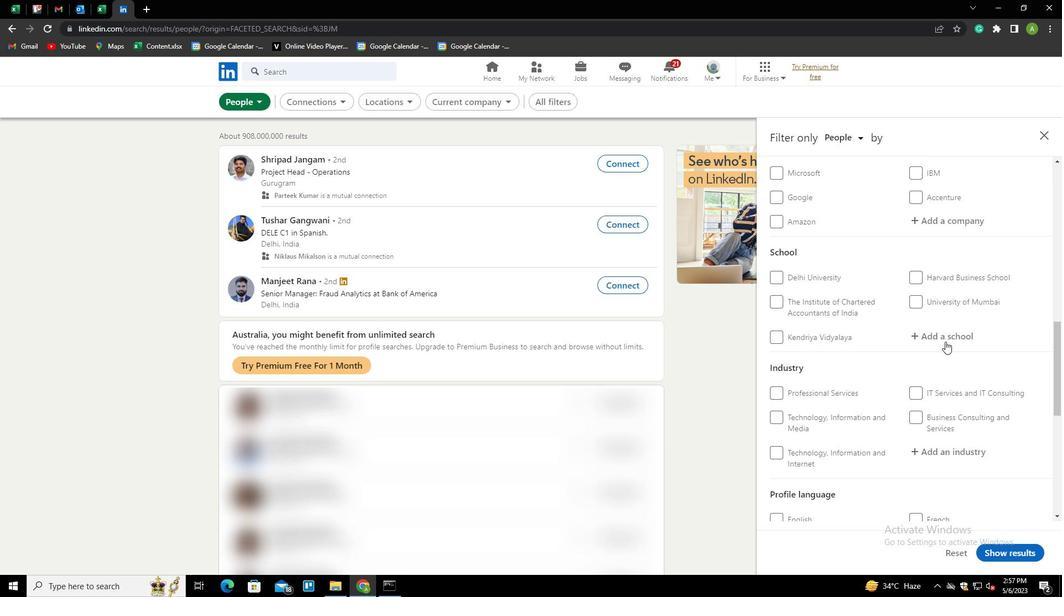 
Action: Key pressed <Key.shift>CHAUDHARY<Key.space><Key.shift>CHARAN<Key.space><Key.shift>SINGH<Key.space><Key.shift>HARYANA<Key.space><Key.down><Key.enter>
Screenshot: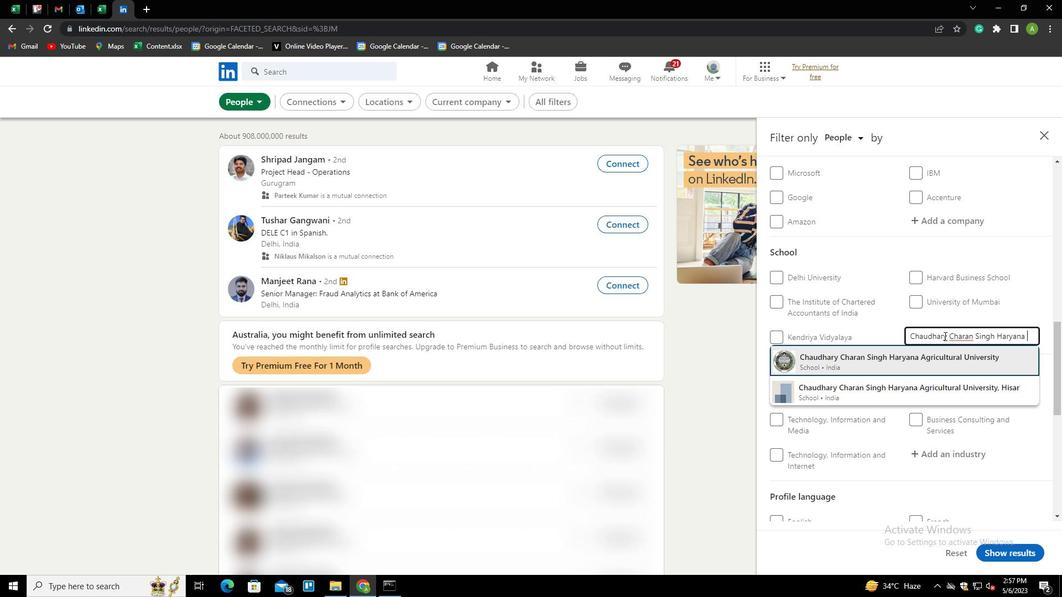 
Action: Mouse scrolled (944, 335) with delta (0, 0)
Screenshot: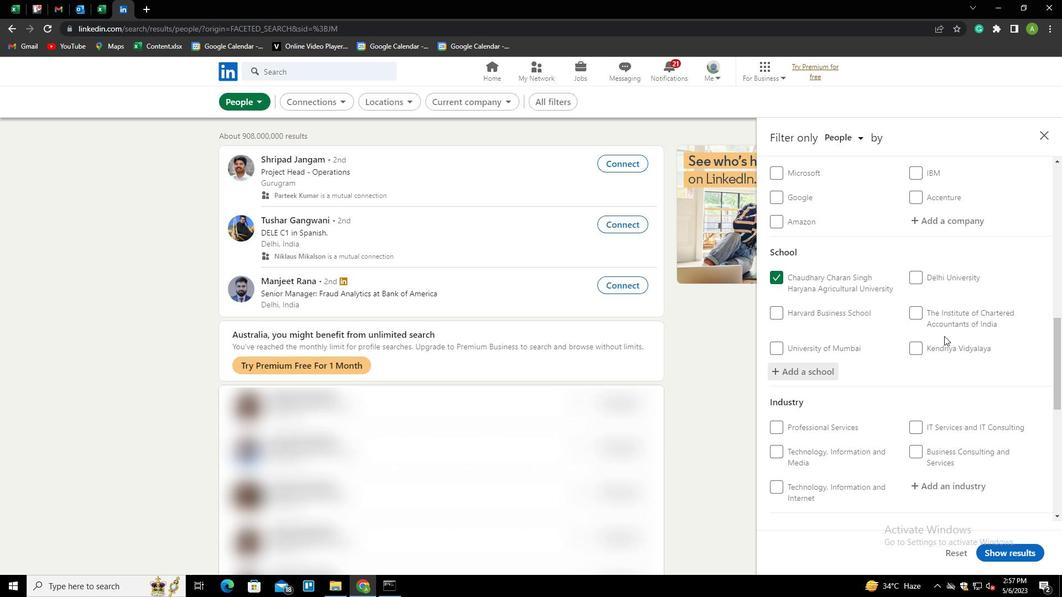 
Action: Mouse scrolled (944, 335) with delta (0, 0)
Screenshot: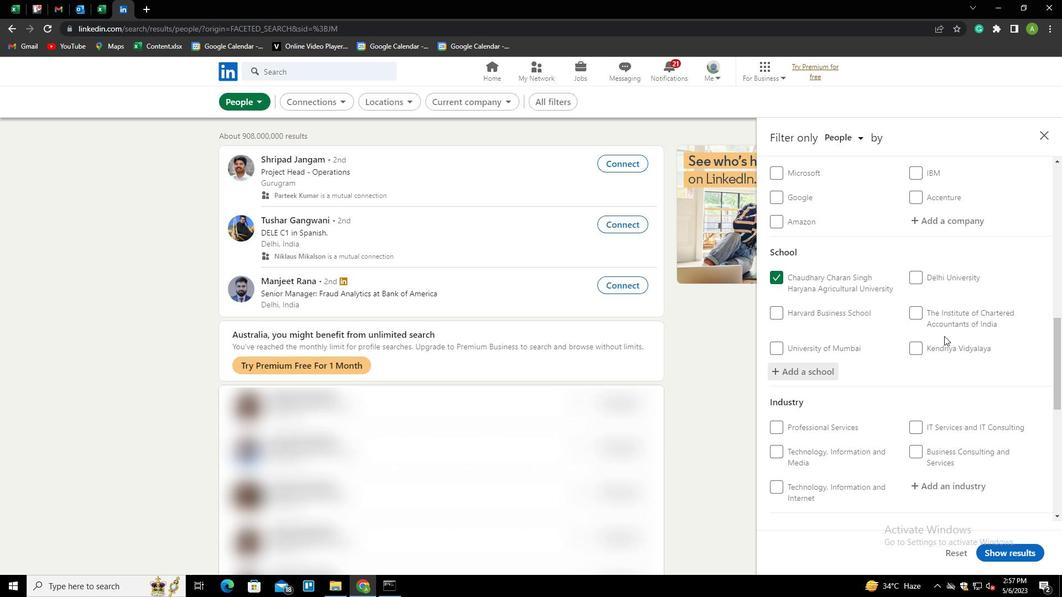
Action: Mouse moved to (944, 335)
Screenshot: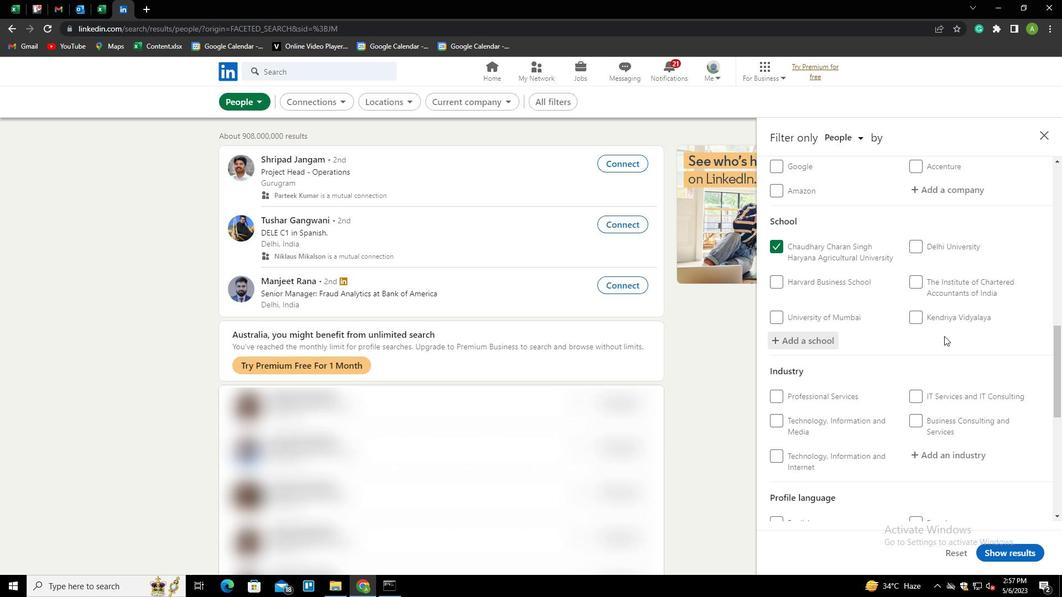 
Action: Mouse scrolled (944, 335) with delta (0, 0)
Screenshot: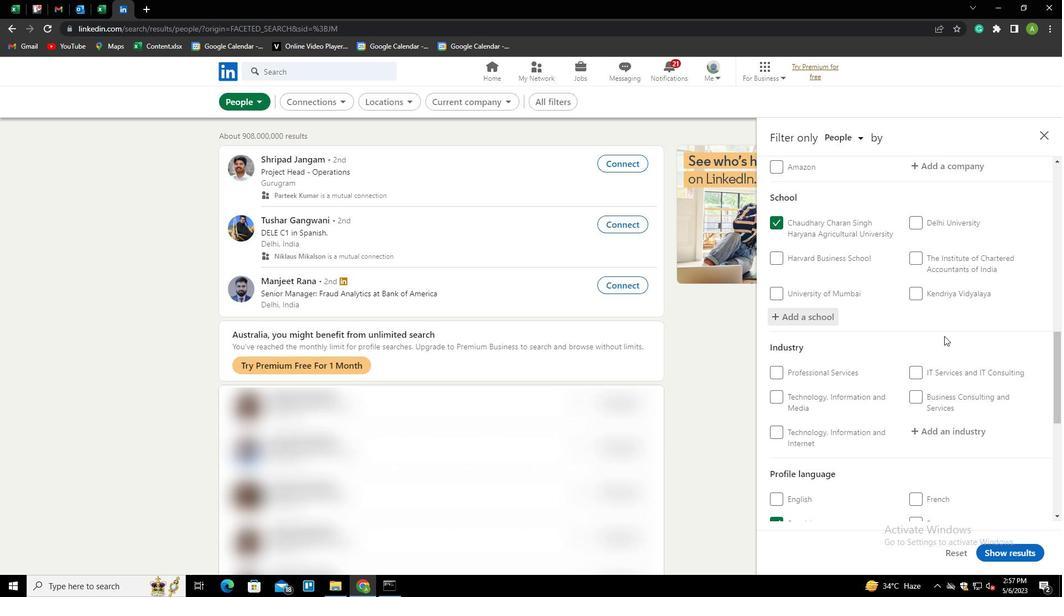 
Action: Mouse moved to (938, 324)
Screenshot: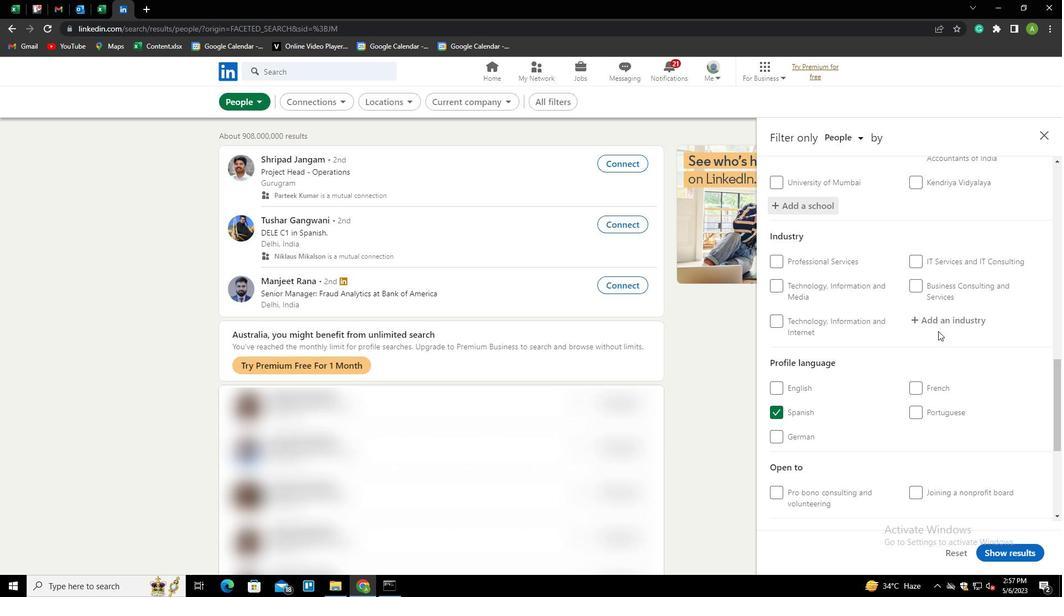 
Action: Mouse pressed left at (938, 324)
Screenshot: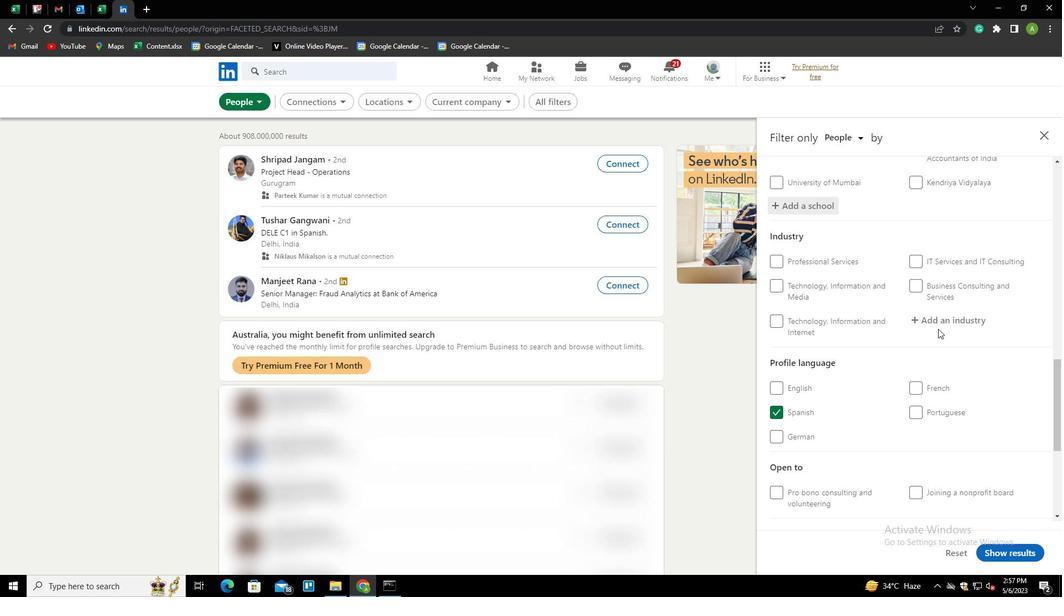 
Action: Key pressed <Key.shift><Key.shift>SEAFOOD<Key.space><Key.shift>PRODUCT<Key.space><Key.shift>MANUFACTURING<Key.down><Key.enter>
Screenshot: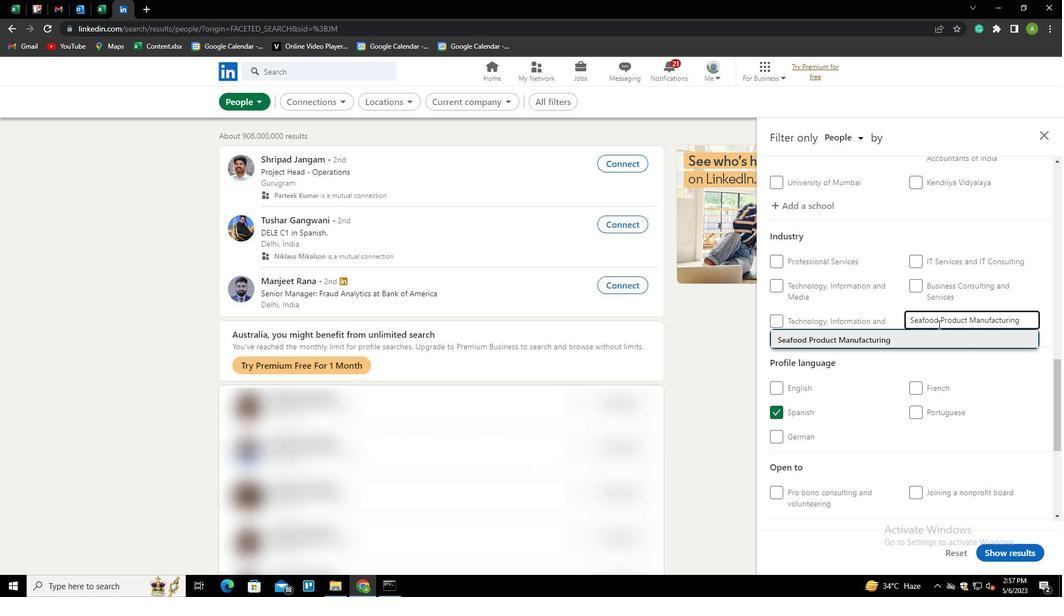 
Action: Mouse scrolled (938, 324) with delta (0, 0)
Screenshot: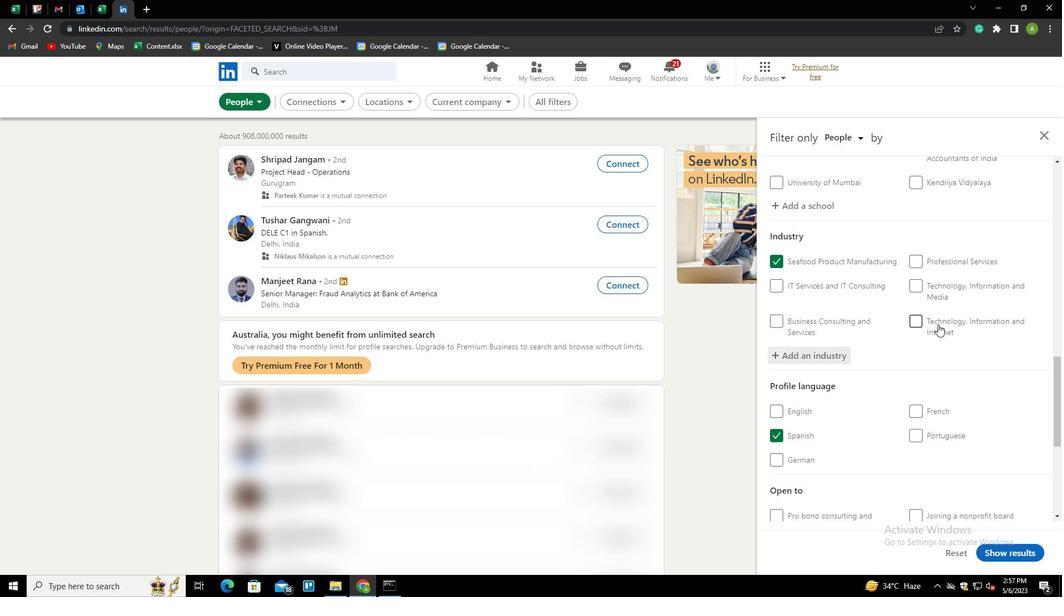 
Action: Mouse scrolled (938, 324) with delta (0, 0)
Screenshot: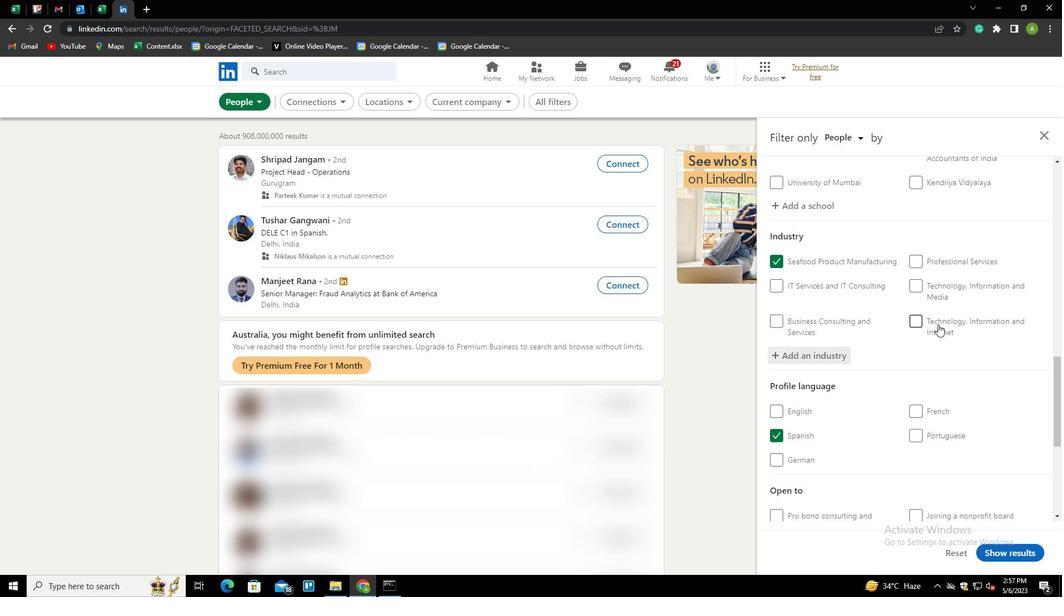 
Action: Mouse scrolled (938, 324) with delta (0, 0)
Screenshot: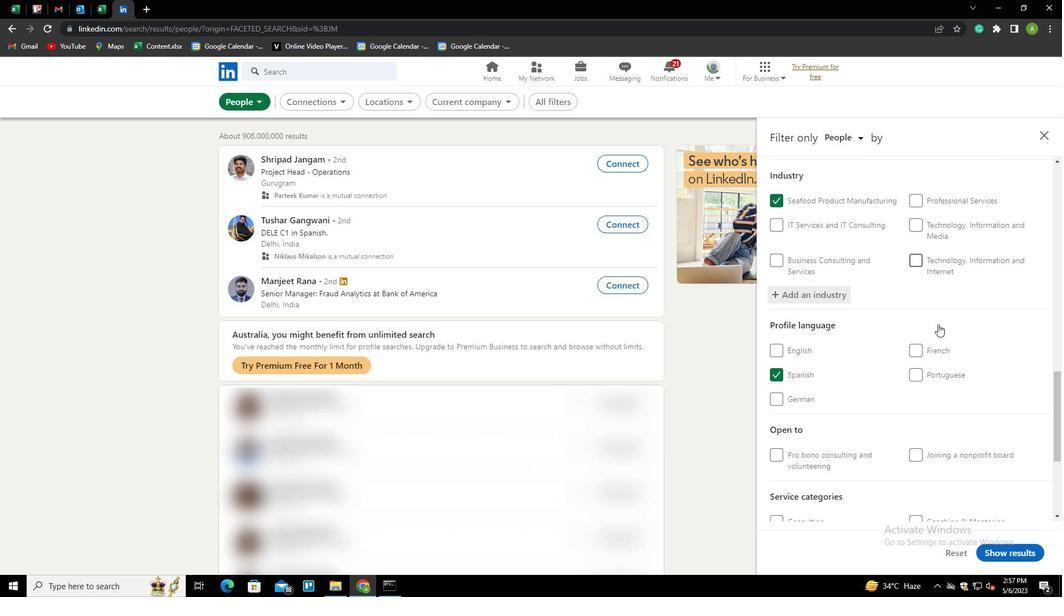 
Action: Mouse scrolled (938, 324) with delta (0, 0)
Screenshot: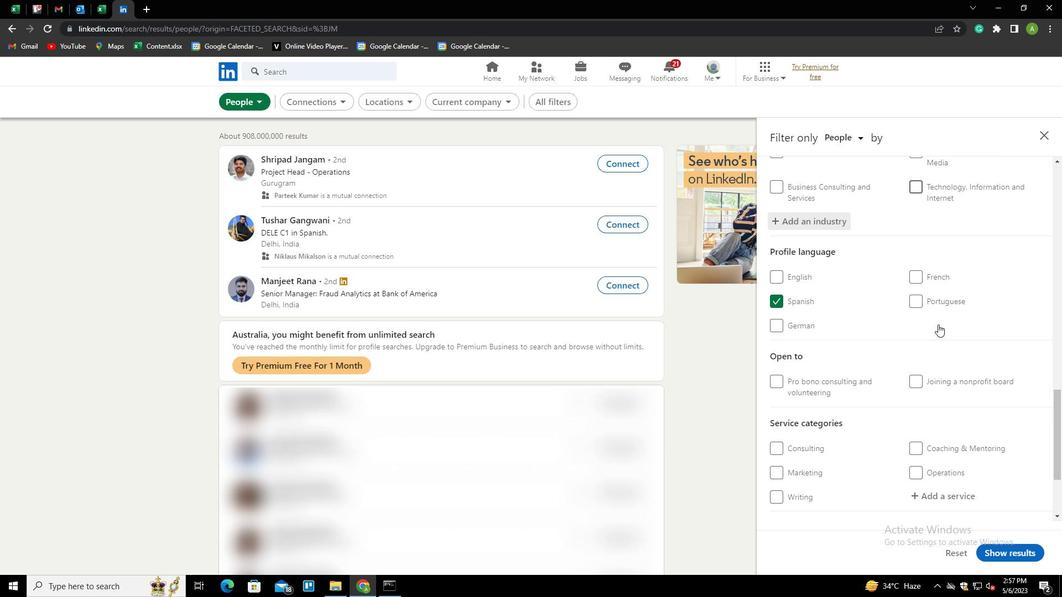 
Action: Mouse scrolled (938, 324) with delta (0, 0)
Screenshot: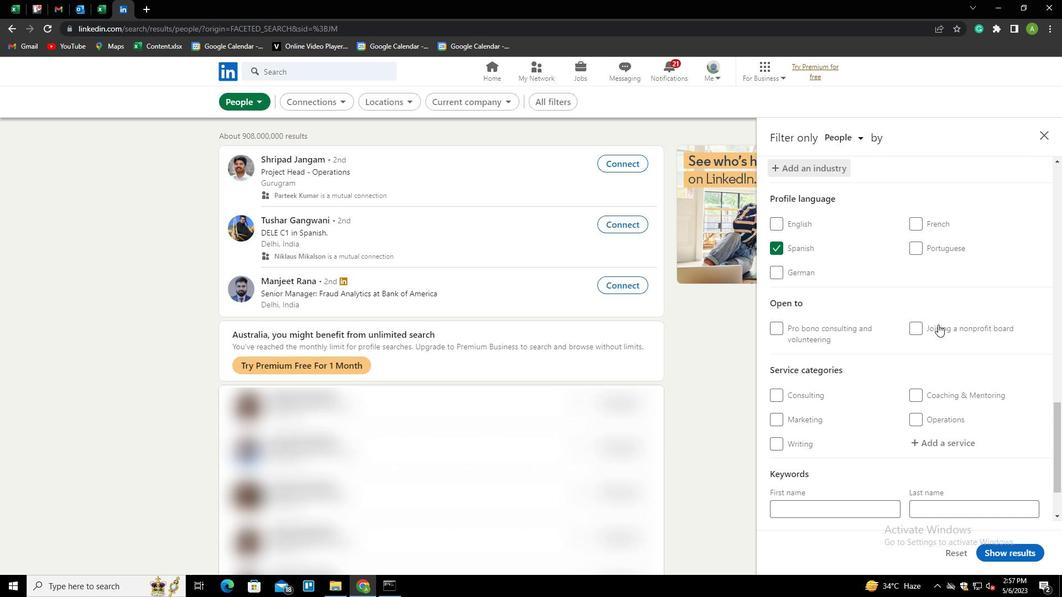 
Action: Mouse scrolled (938, 324) with delta (0, 0)
Screenshot: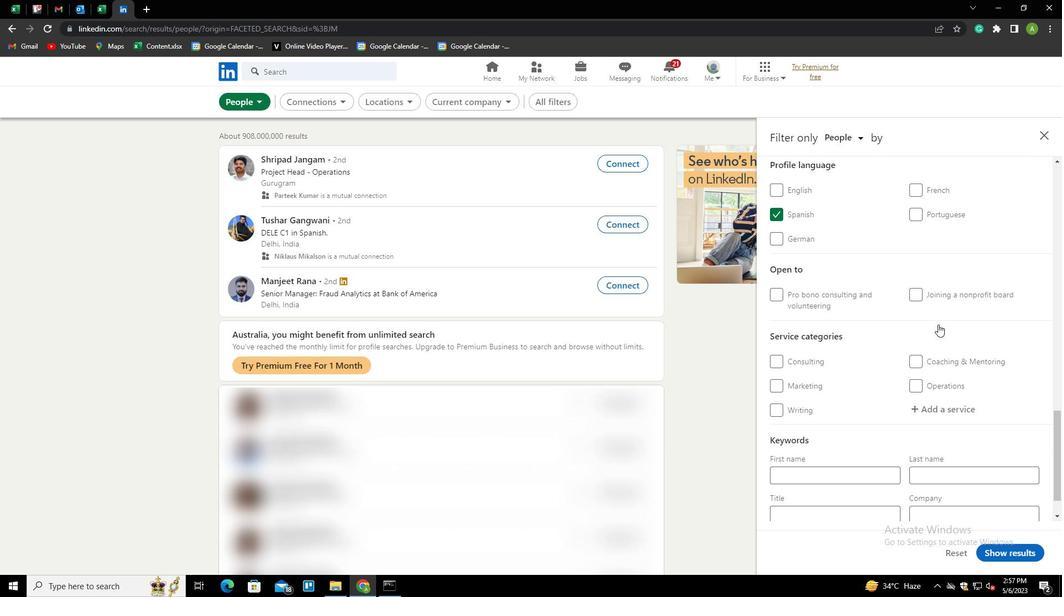 
Action: Mouse scrolled (938, 324) with delta (0, 0)
Screenshot: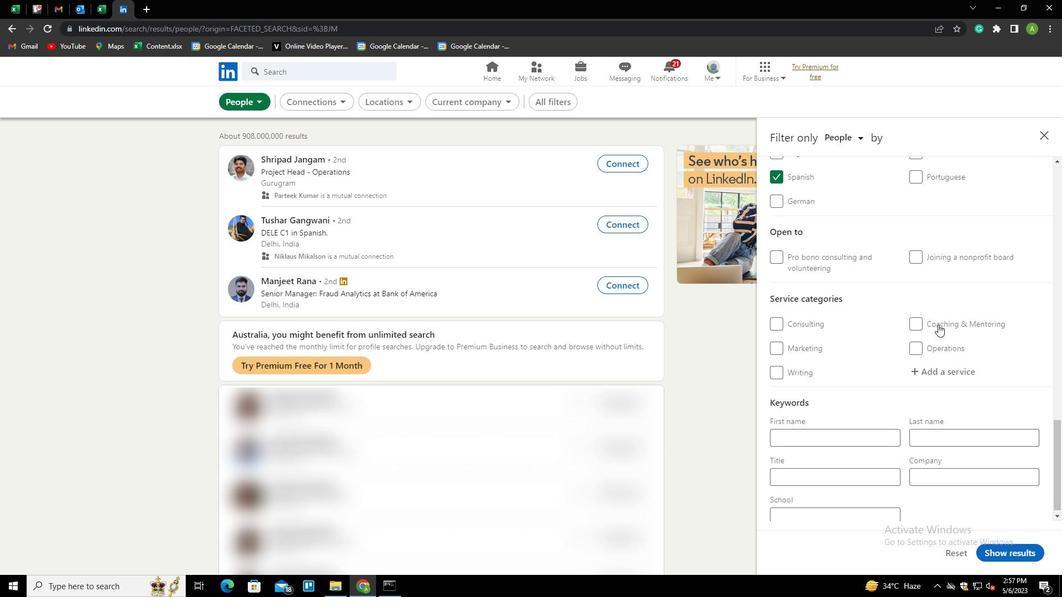 
Action: Mouse moved to (940, 363)
Screenshot: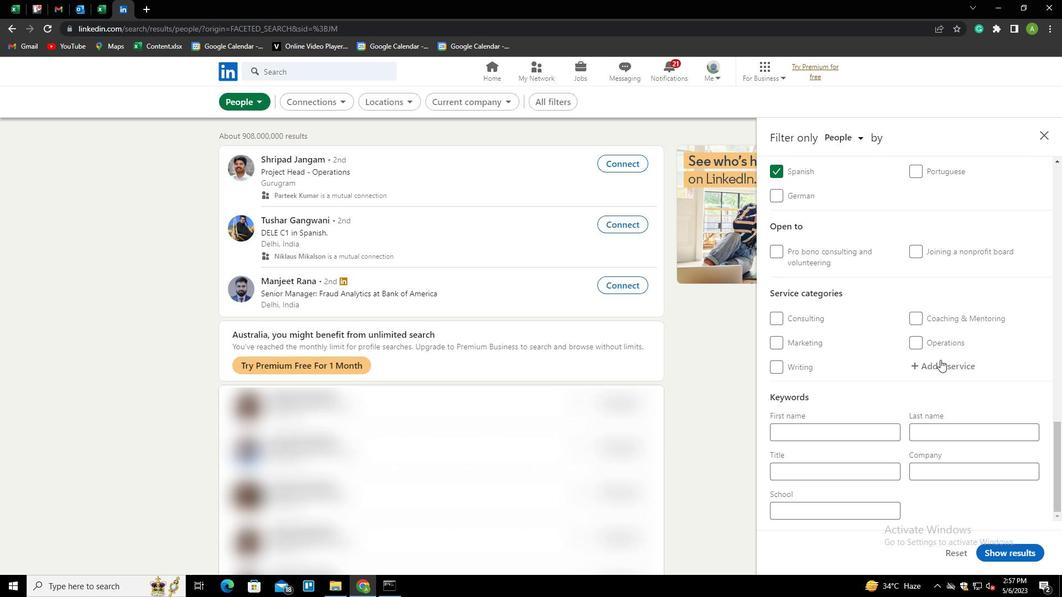 
Action: Mouse pressed left at (940, 363)
Screenshot: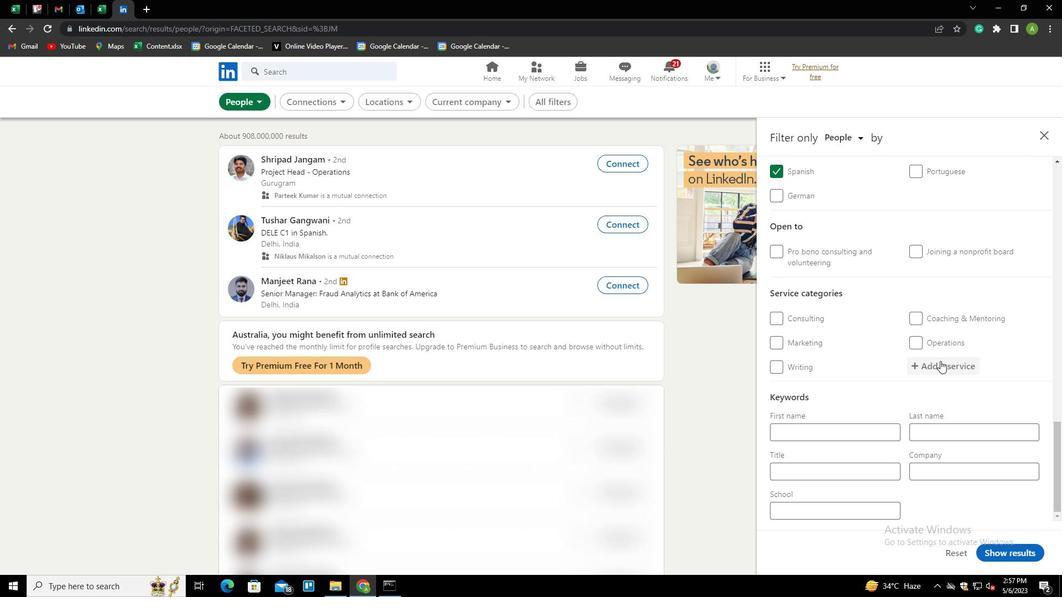 
Action: Key pressed <Key.shift>HR<Key.space><Key.shift>CONSULTING<Key.down><Key.enter>
Screenshot: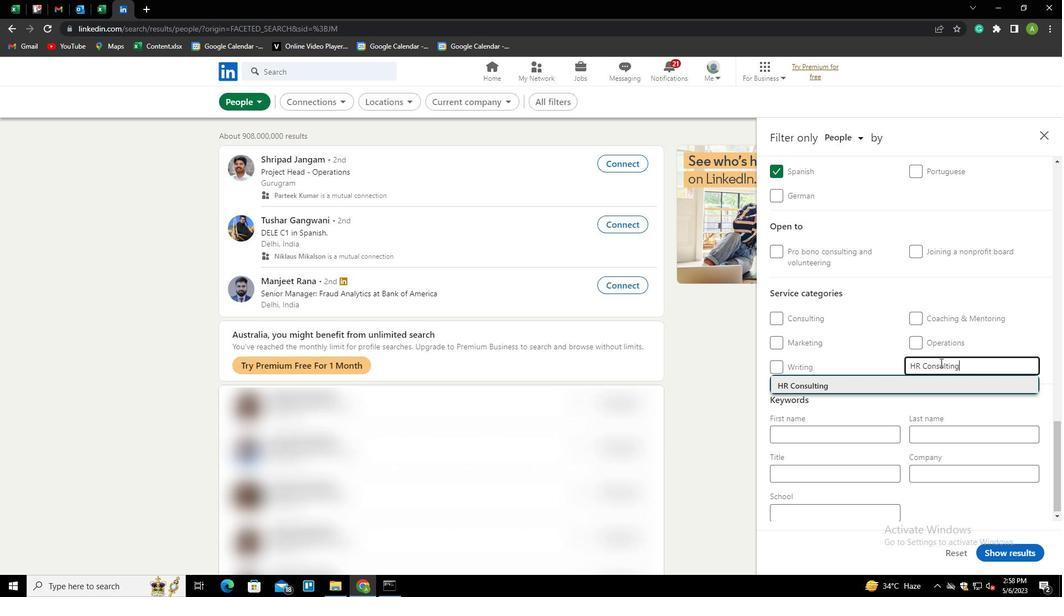 
Action: Mouse scrolled (940, 362) with delta (0, 0)
Screenshot: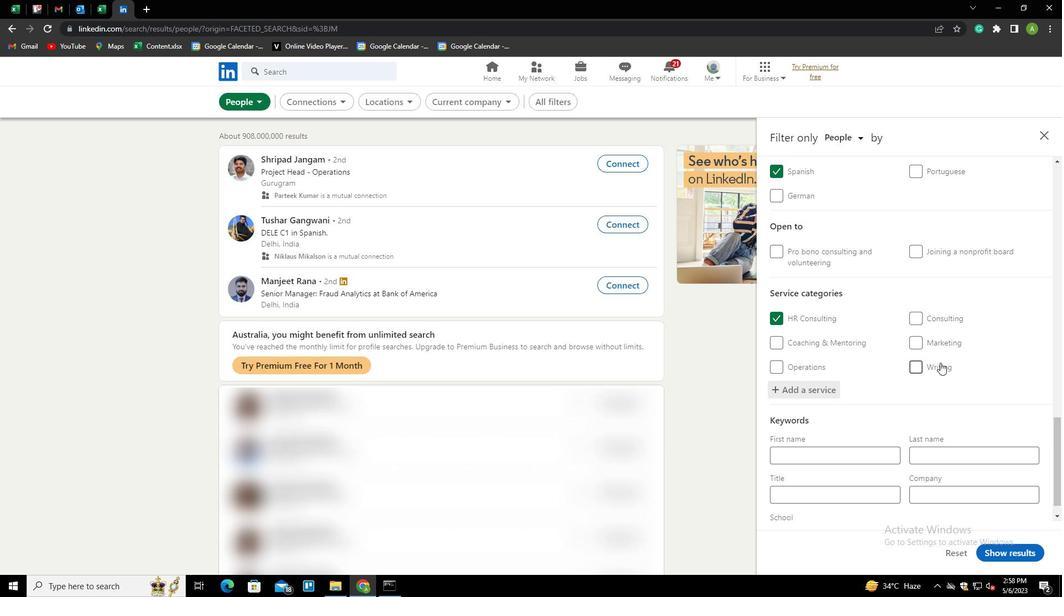 
Action: Mouse scrolled (940, 362) with delta (0, 0)
Screenshot: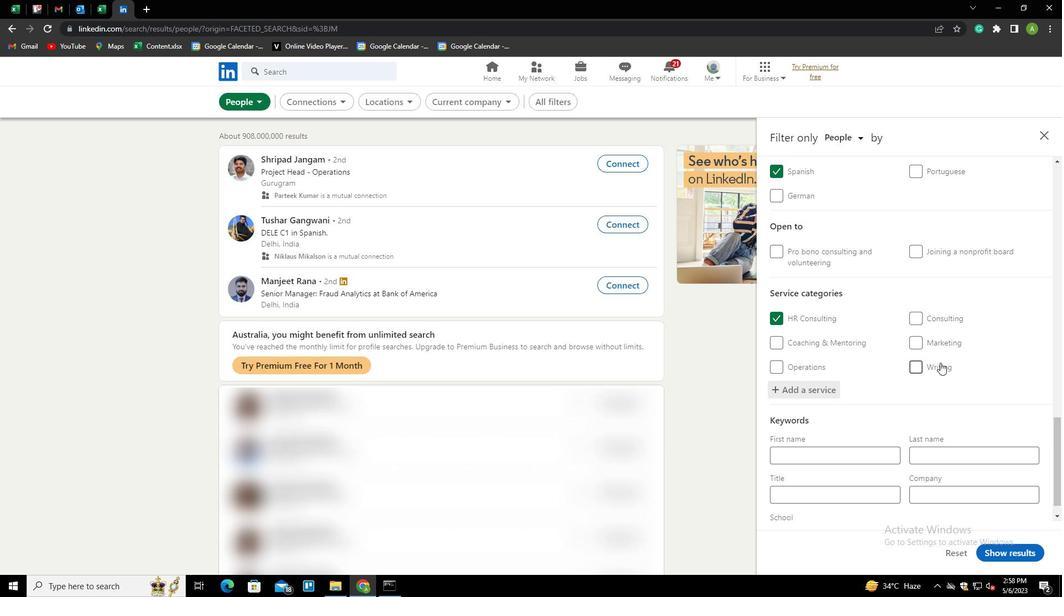 
Action: Mouse scrolled (940, 362) with delta (0, 0)
Screenshot: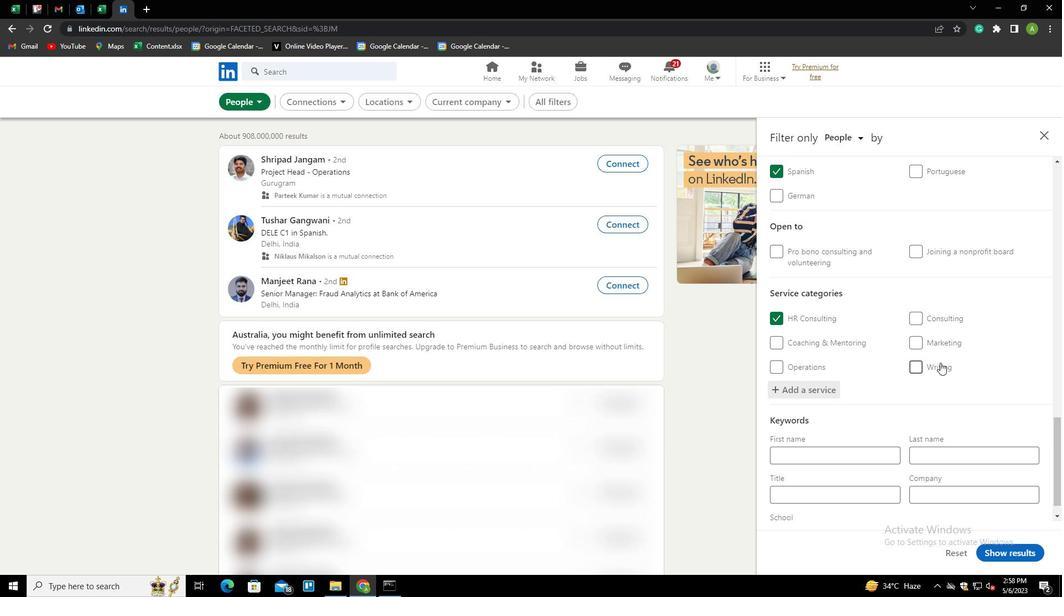 
Action: Mouse scrolled (940, 362) with delta (0, 0)
Screenshot: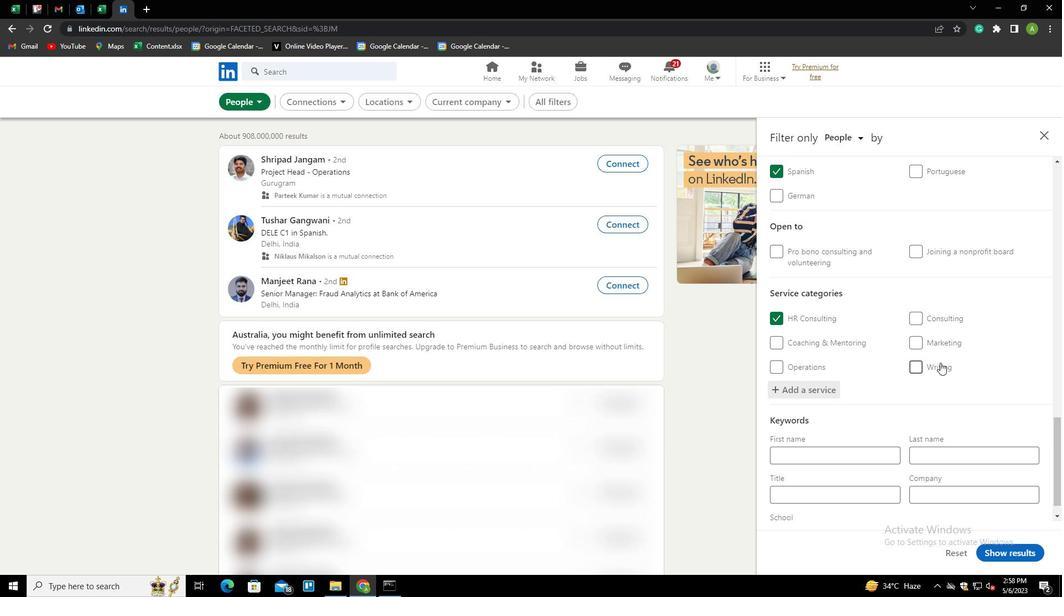 
Action: Mouse scrolled (940, 362) with delta (0, 0)
Screenshot: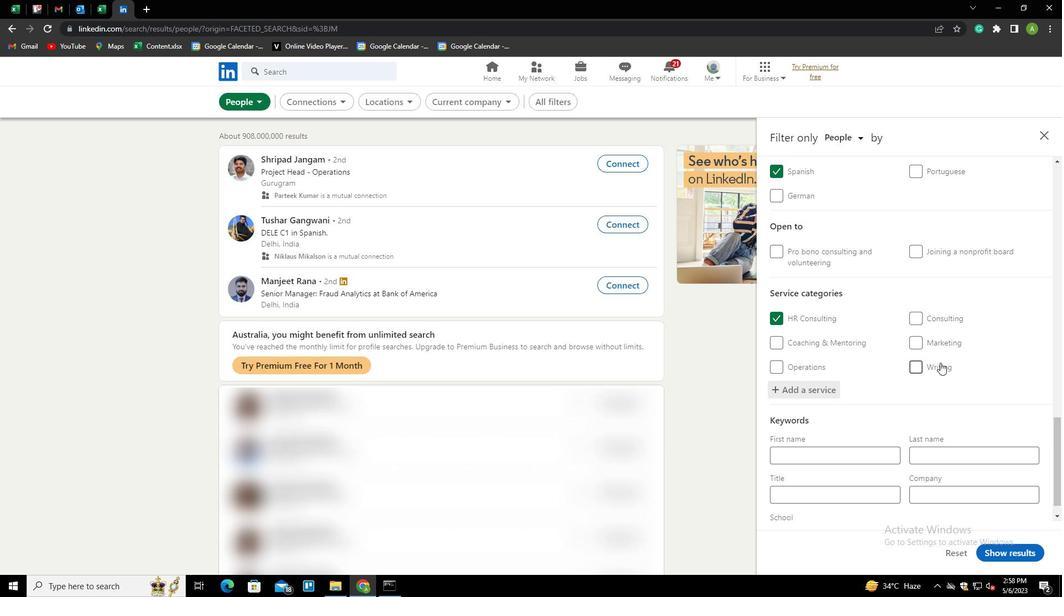 
Action: Mouse moved to (830, 472)
Screenshot: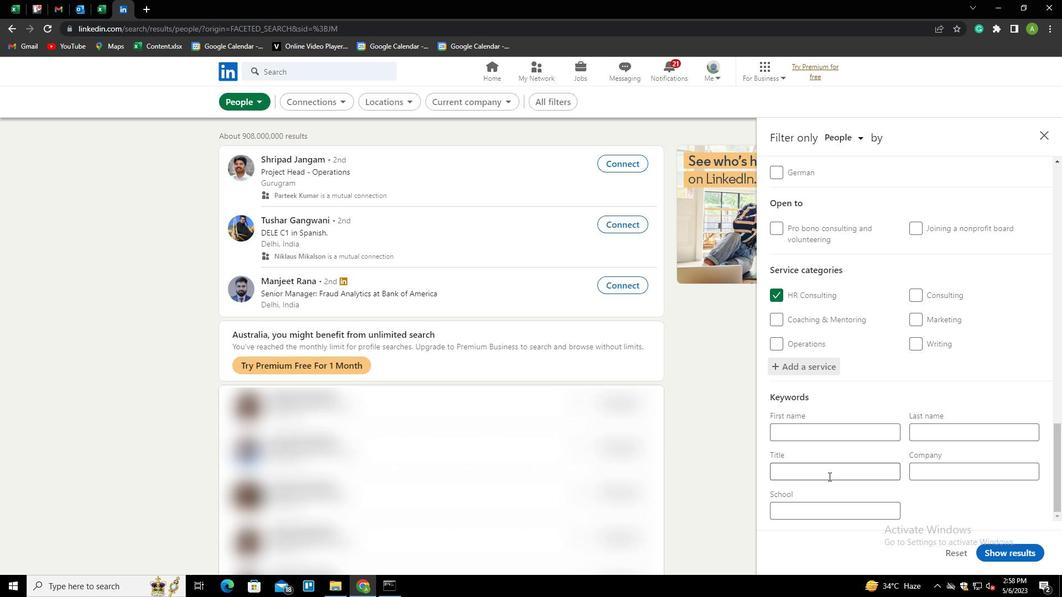 
Action: Mouse pressed left at (830, 472)
Screenshot: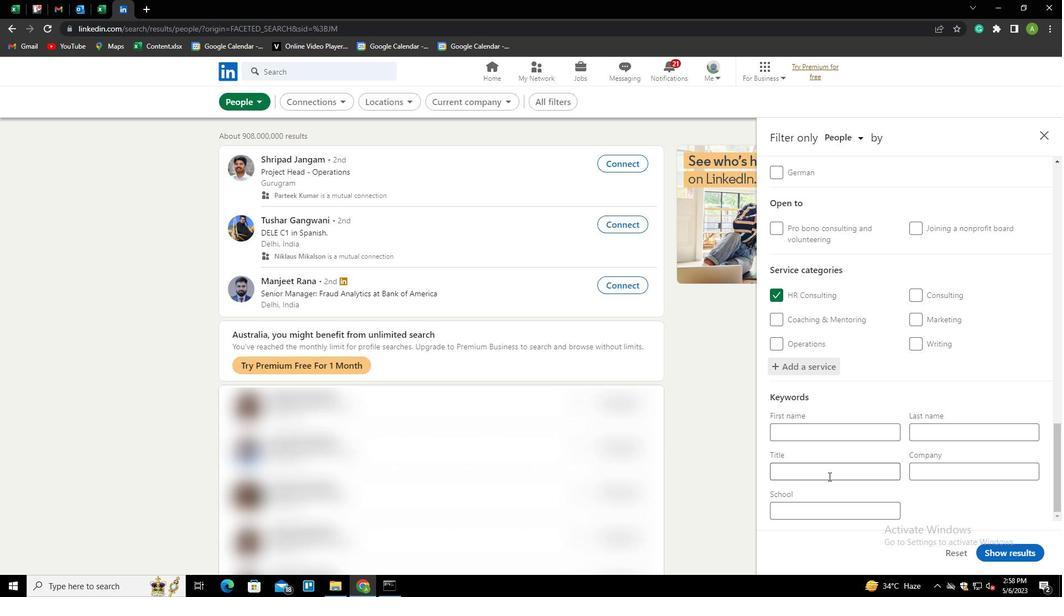 
Action: Key pressed <Key.shift>C-<Key.shift>LEVEL<Key.space>OR<Key.shift><Key.space><Key.shift><Key.shift><Key.shift><Key.shift><Key.shift><Key.shift><Key.shift><Key.shift><Key.shift><Key.shift>C-<Key.space><Key.shift><Key.backspace><Key.shift>SUITE
Screenshot: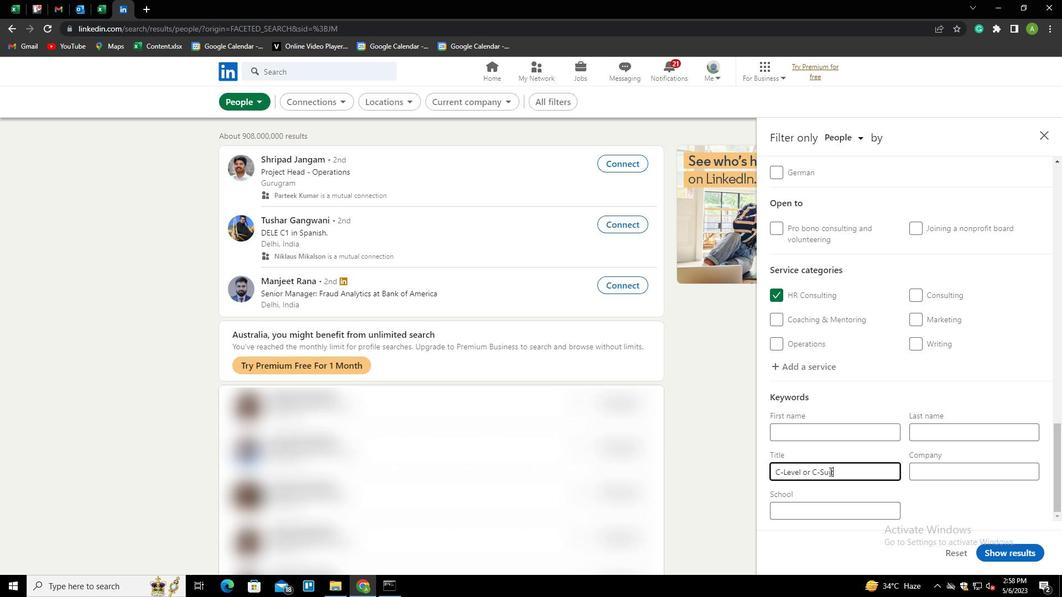 
Action: Mouse moved to (935, 493)
Screenshot: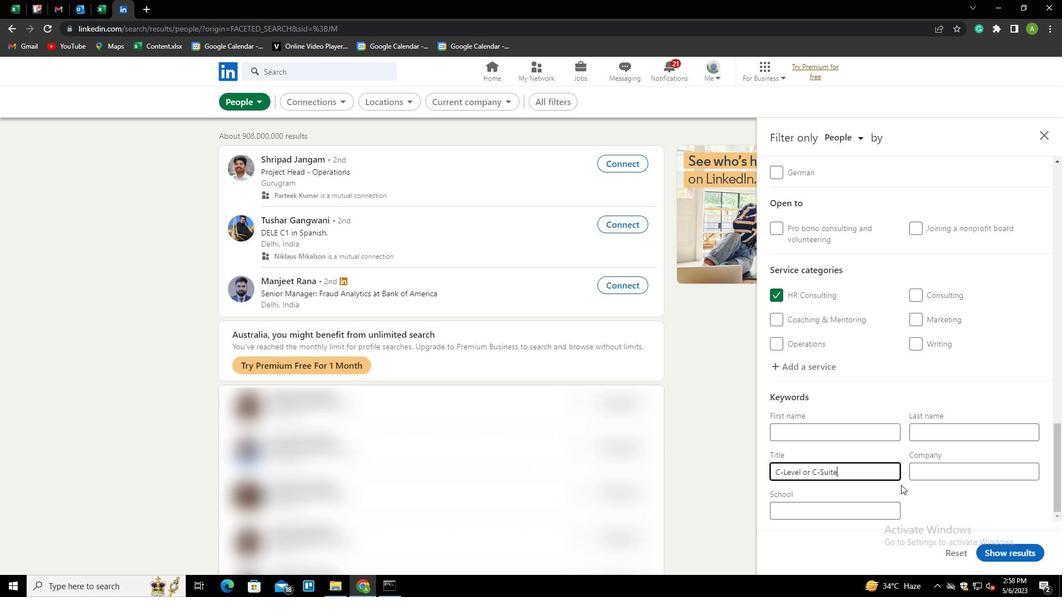 
Action: Mouse pressed left at (935, 493)
Screenshot: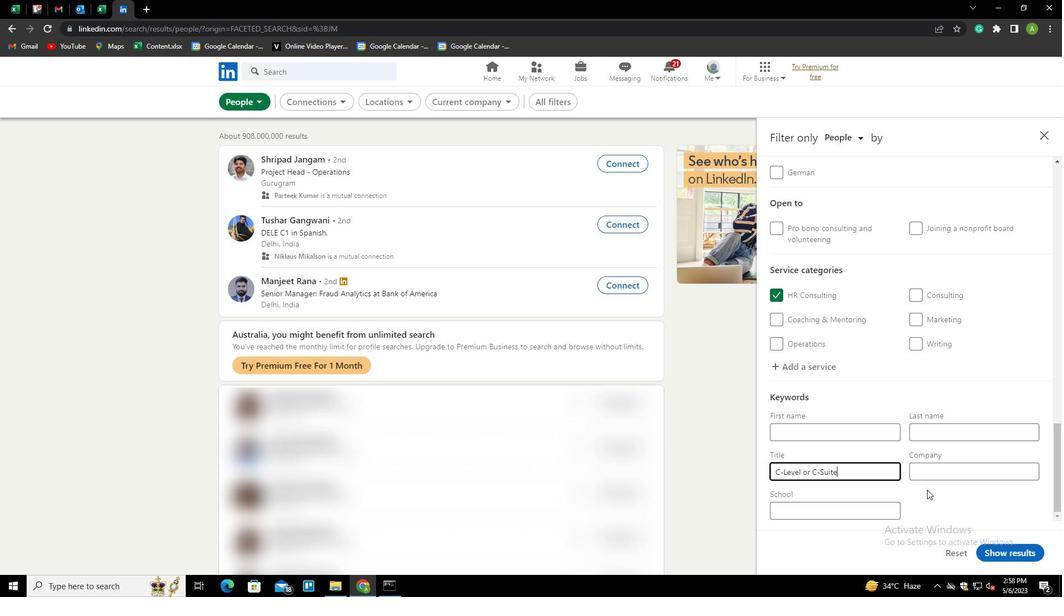 
Action: Mouse moved to (1021, 553)
Screenshot: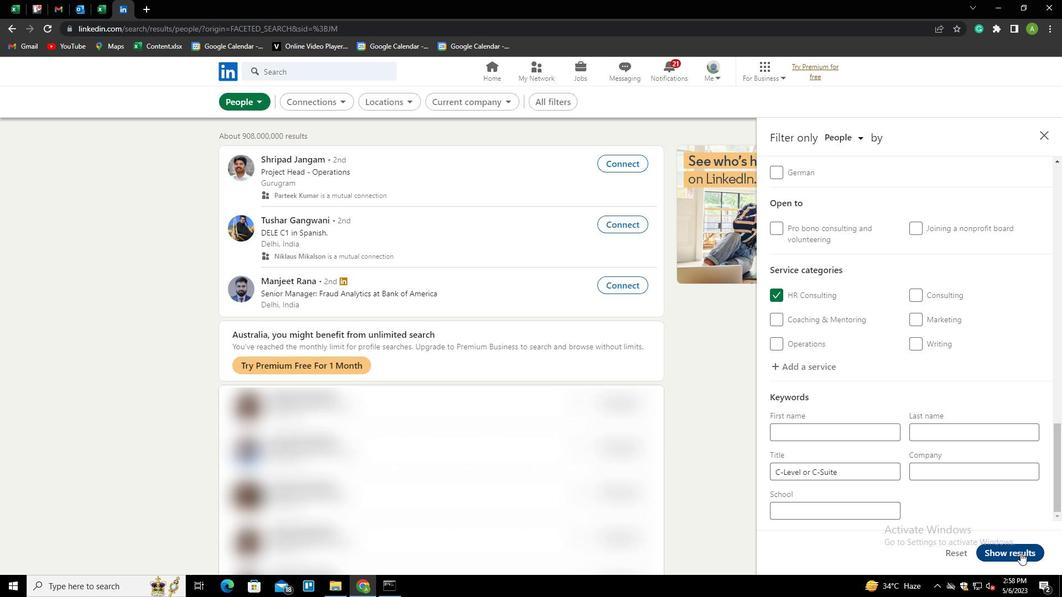 
Action: Mouse pressed left at (1021, 553)
Screenshot: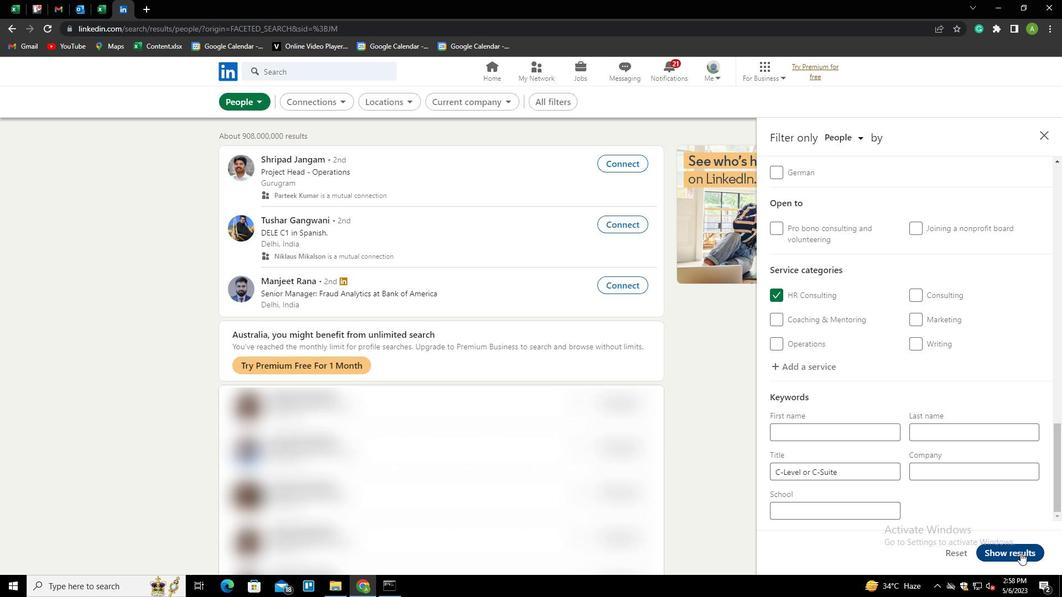 
